Task: Look for space in Tulungagung, Indonesia from 1st August, 2023 to 5th August, 2023 for 1 adult in price range Rs.6000 to Rs.15000. Place can be entire place with 1  bedroom having 1 bed and 1 bathroom. Property type can be house, flat, guest house. Amenities needed are: wifi. Booking option can be shelf check-in. Required host language is English.
Action: Mouse moved to (392, 65)
Screenshot: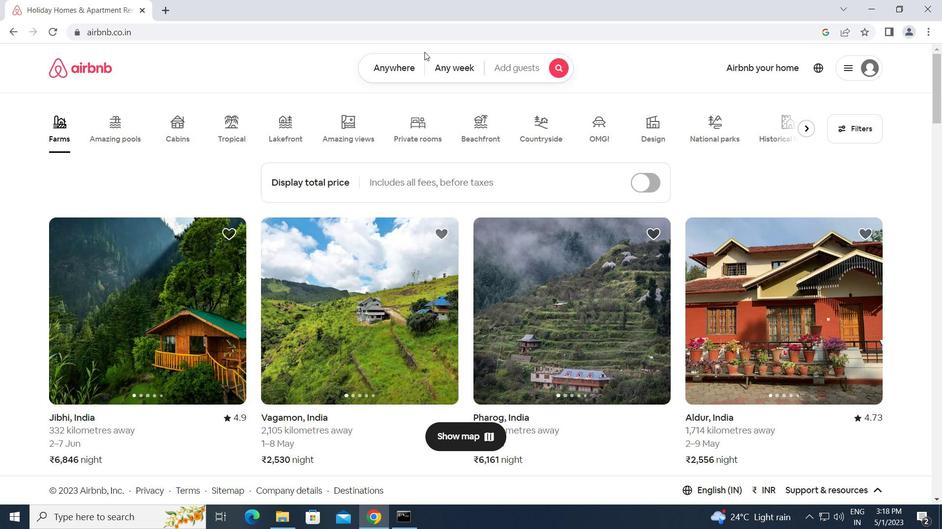 
Action: Mouse pressed left at (392, 65)
Screenshot: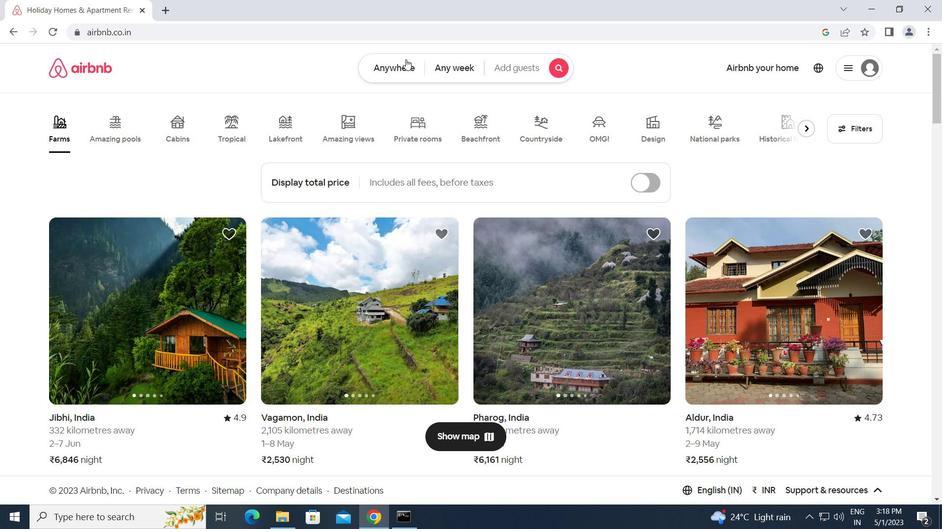 
Action: Mouse moved to (327, 108)
Screenshot: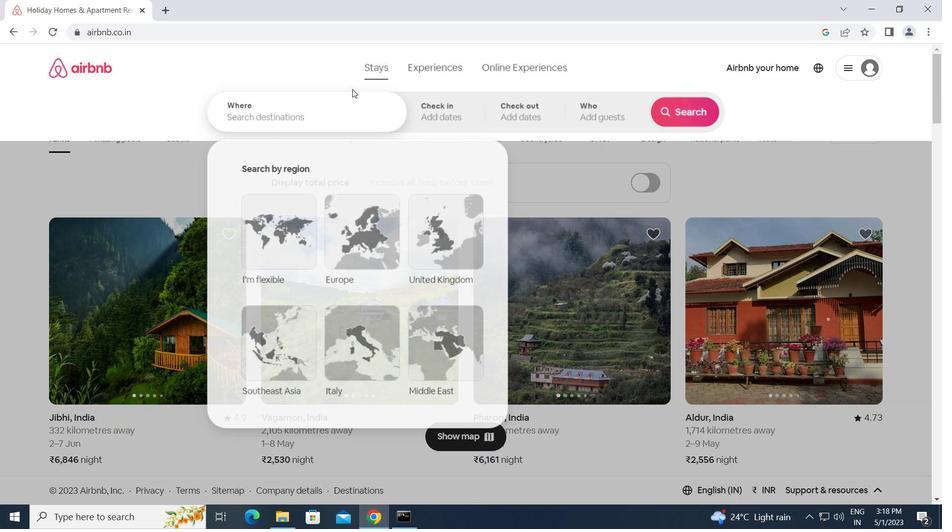 
Action: Mouse pressed left at (327, 108)
Screenshot: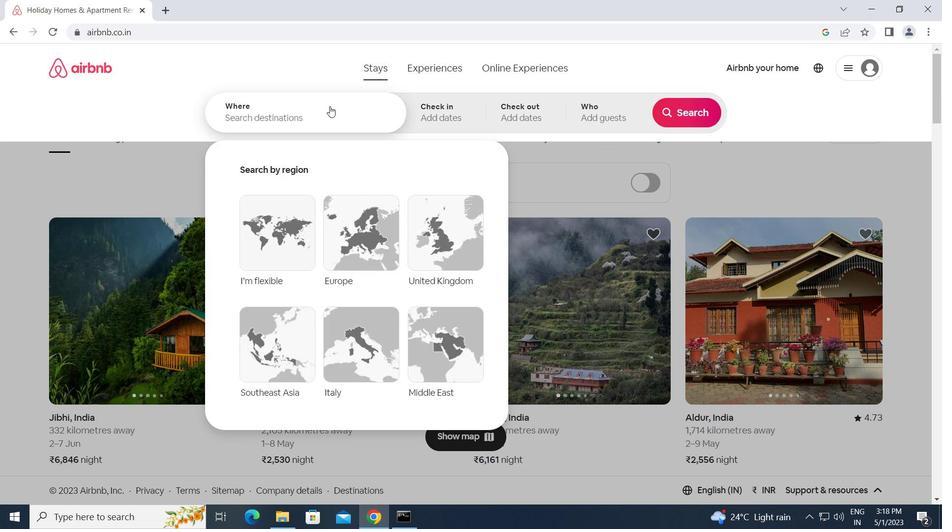 
Action: Key pressed <Key.caps_lock>t<Key.caps_lock>ulungagung,<Key.space><Key.caps_lock>i<Key.caps_lock>ndonesia<Key.enter>
Screenshot: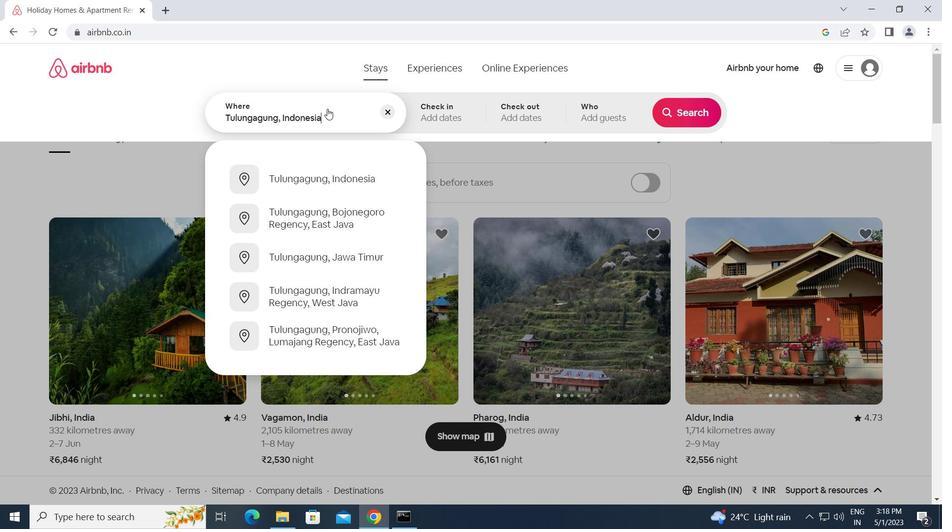 
Action: Mouse moved to (688, 208)
Screenshot: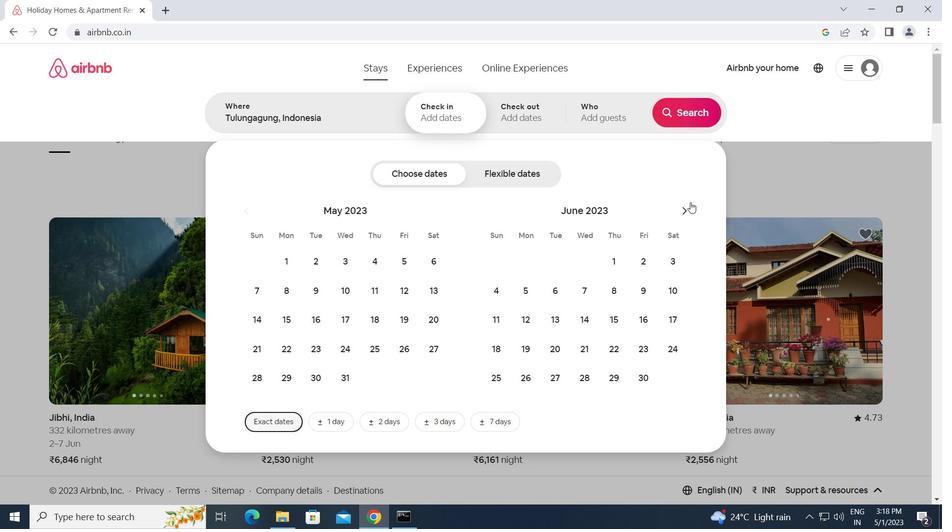 
Action: Mouse pressed left at (688, 208)
Screenshot: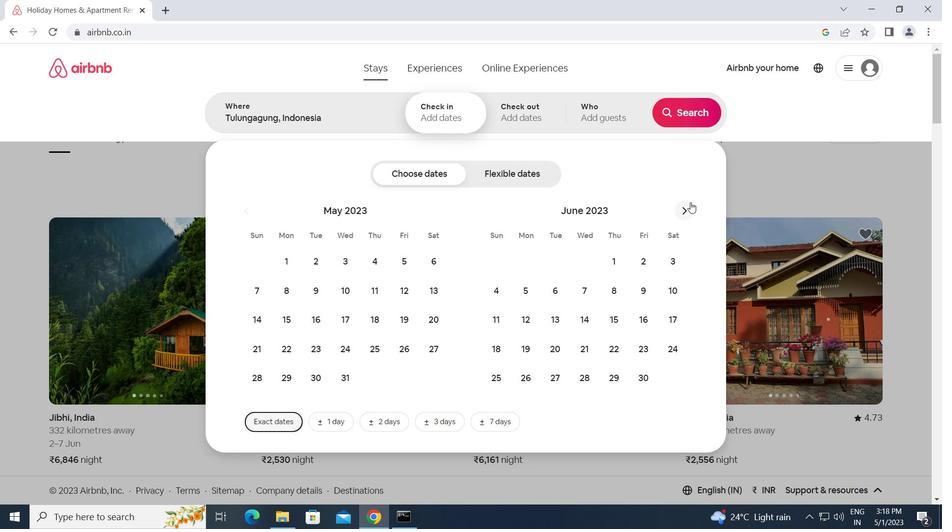 
Action: Mouse moved to (688, 208)
Screenshot: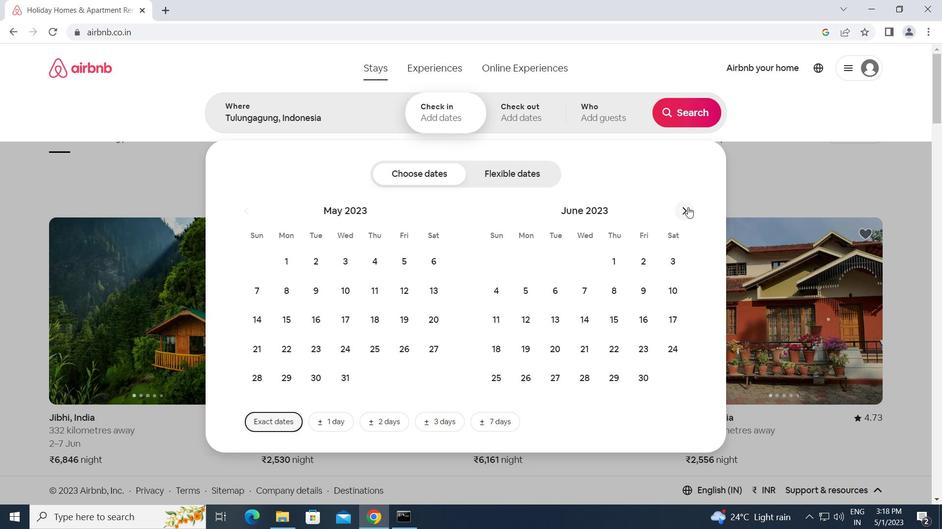
Action: Mouse pressed left at (688, 208)
Screenshot: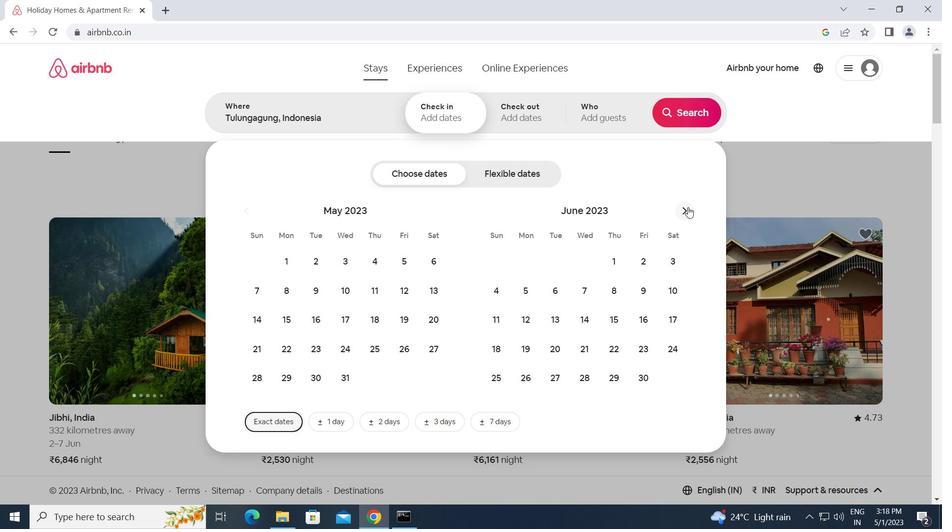 
Action: Mouse moved to (550, 259)
Screenshot: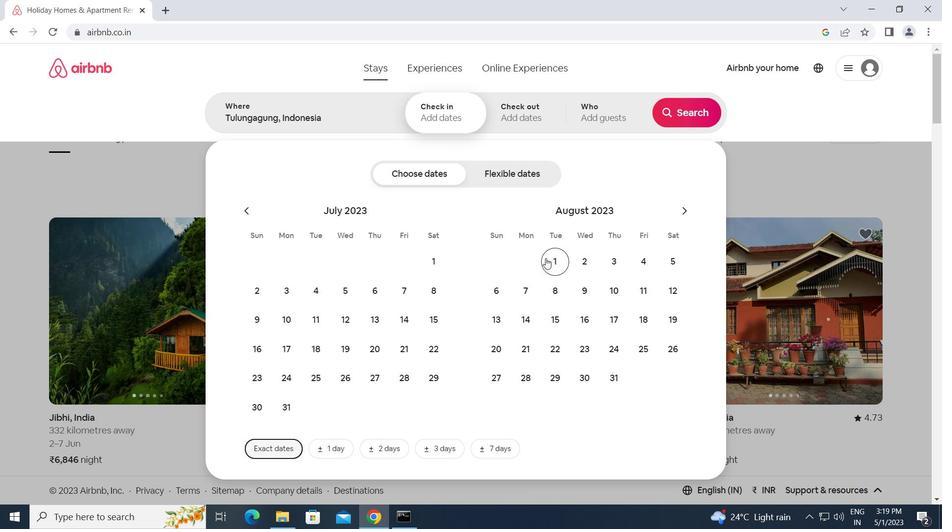 
Action: Mouse pressed left at (550, 259)
Screenshot: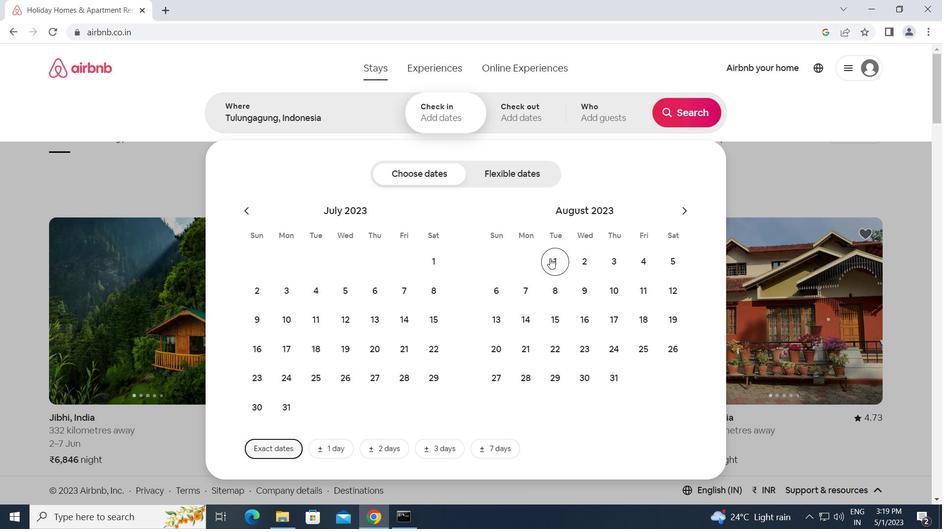 
Action: Mouse moved to (668, 260)
Screenshot: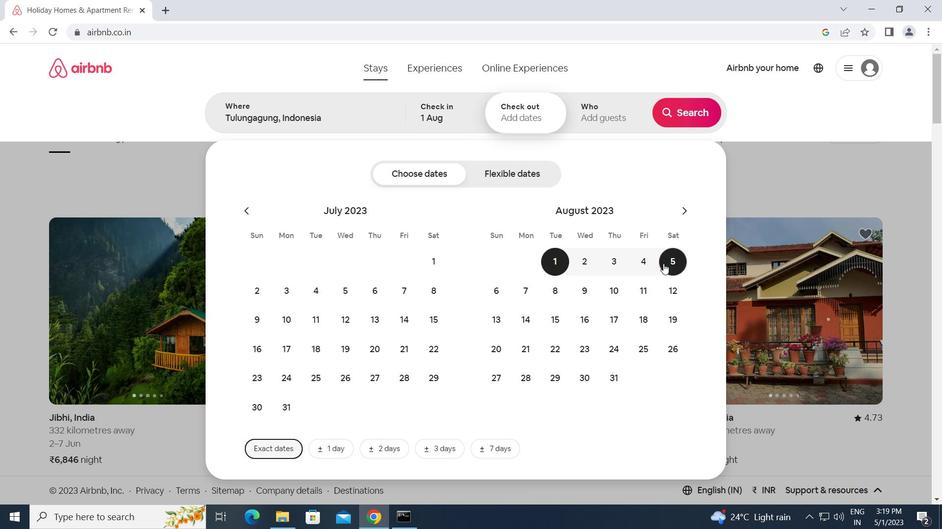 
Action: Mouse pressed left at (668, 260)
Screenshot: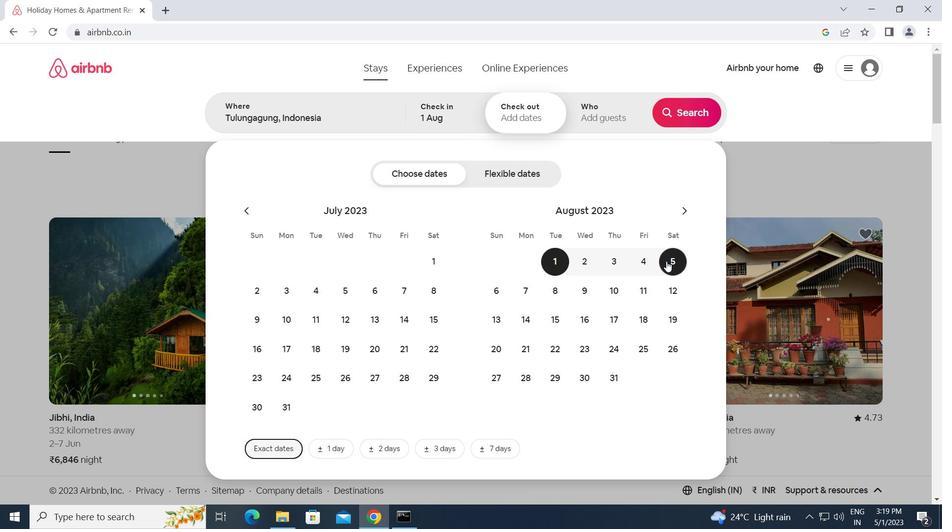 
Action: Mouse moved to (594, 104)
Screenshot: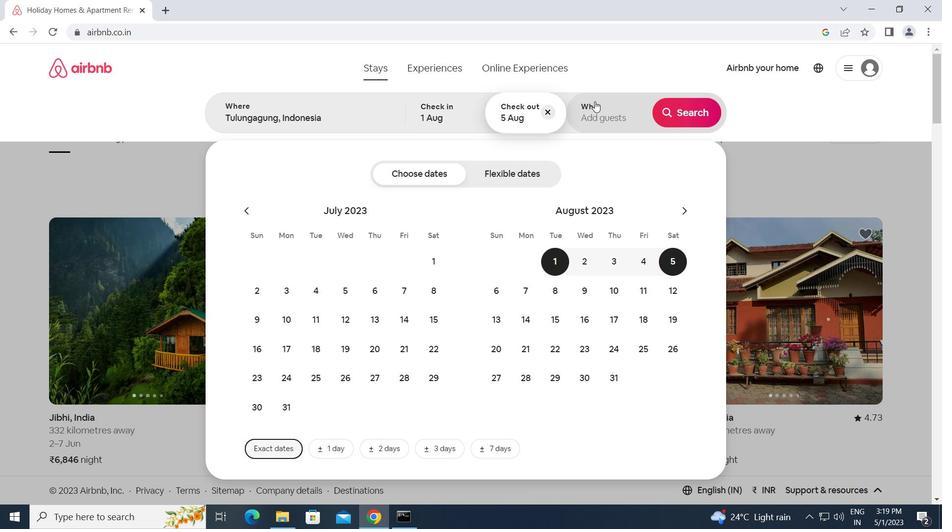 
Action: Mouse pressed left at (594, 104)
Screenshot: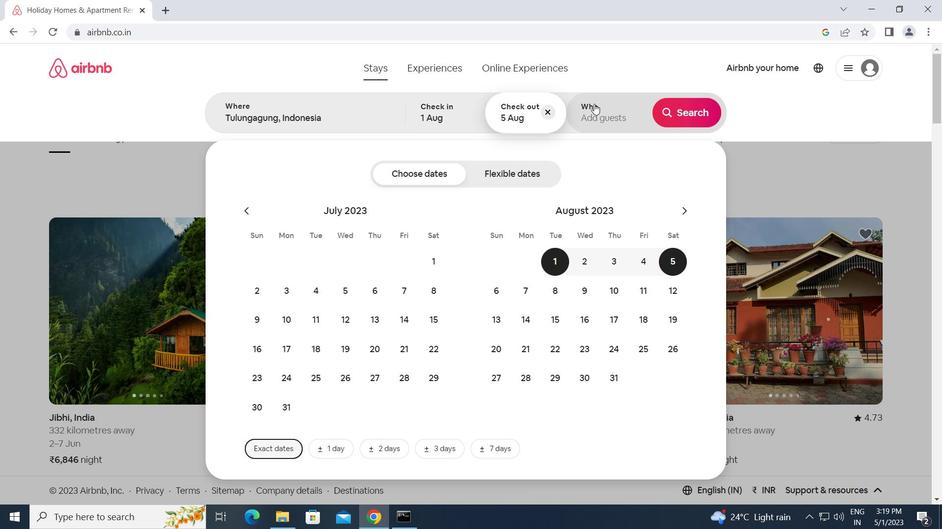 
Action: Mouse moved to (685, 180)
Screenshot: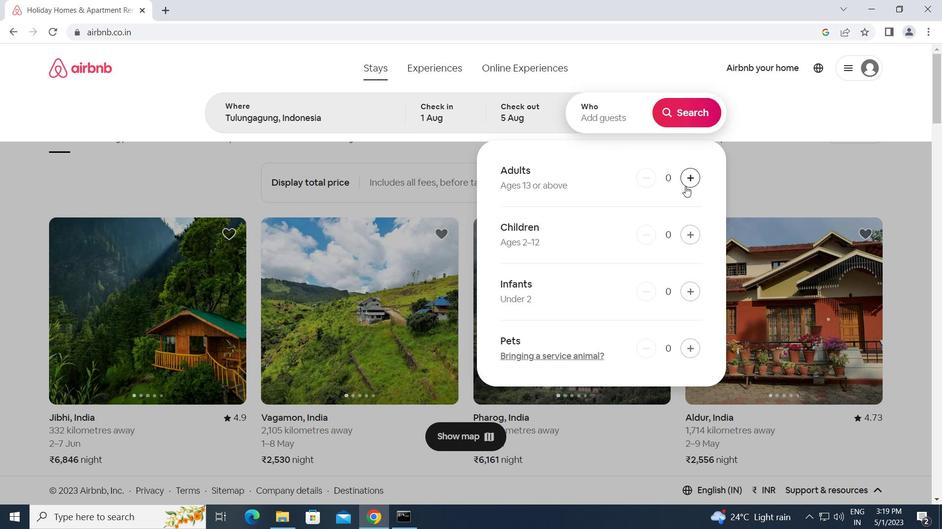 
Action: Mouse pressed left at (685, 180)
Screenshot: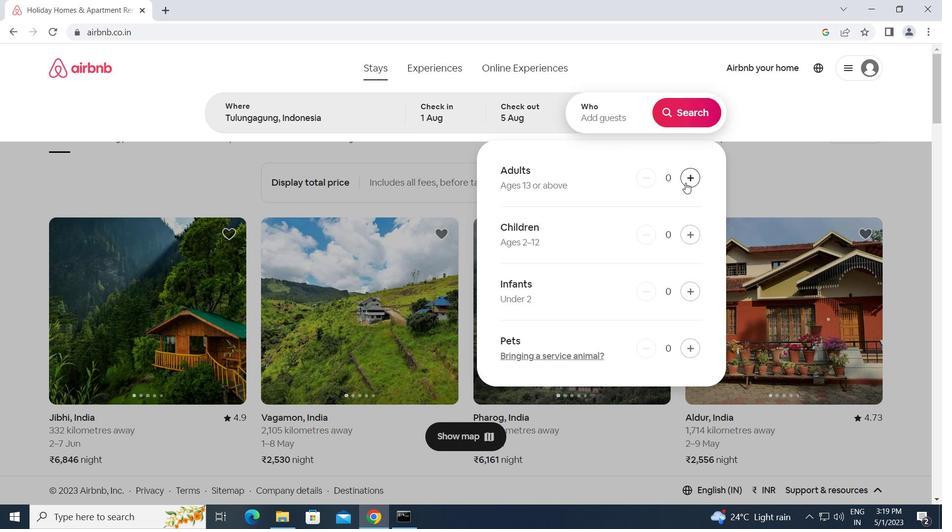 
Action: Mouse moved to (691, 116)
Screenshot: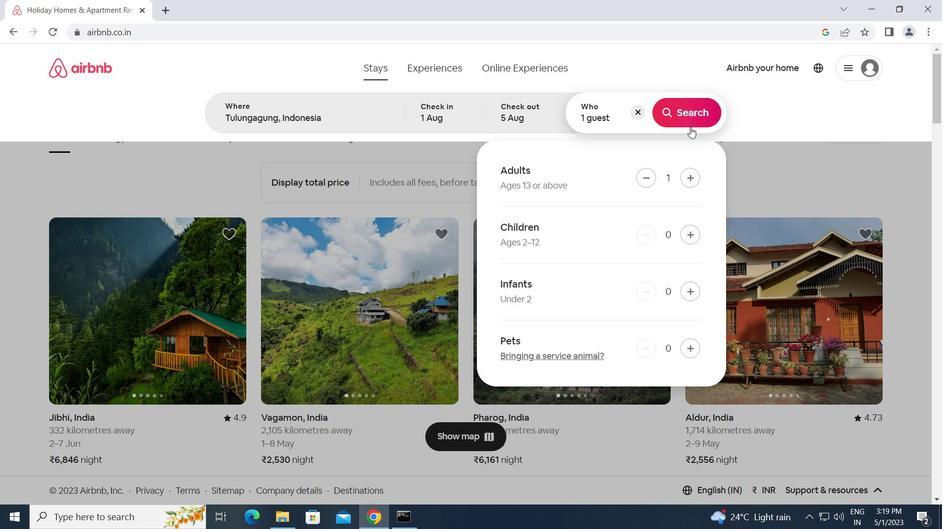 
Action: Mouse pressed left at (691, 116)
Screenshot: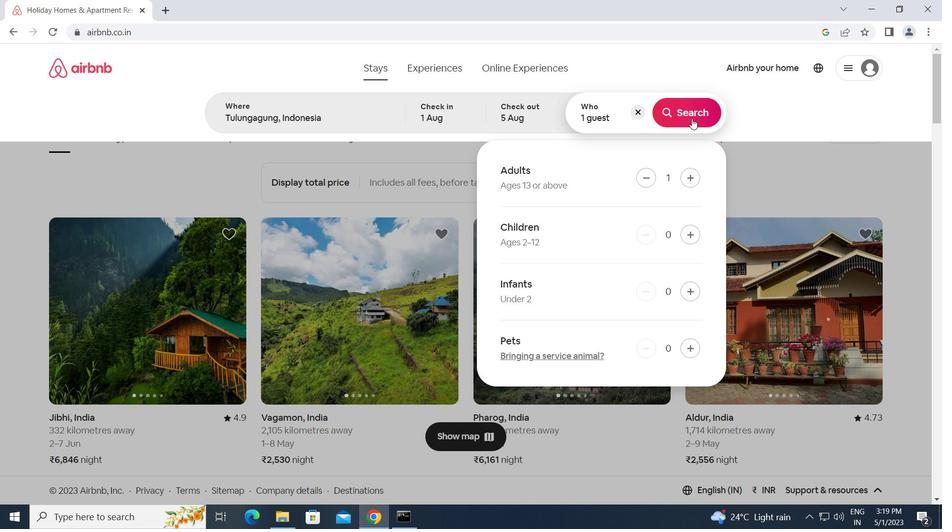 
Action: Mouse moved to (878, 114)
Screenshot: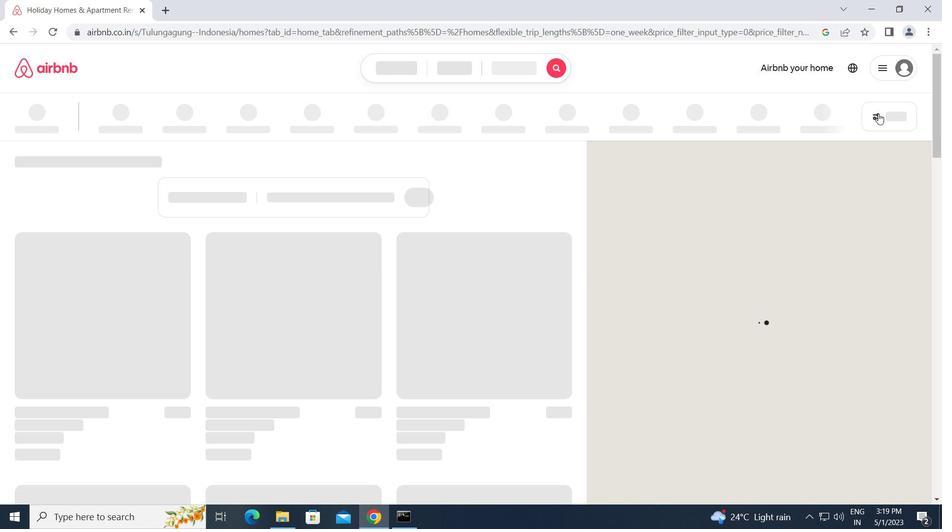 
Action: Mouse pressed left at (878, 114)
Screenshot: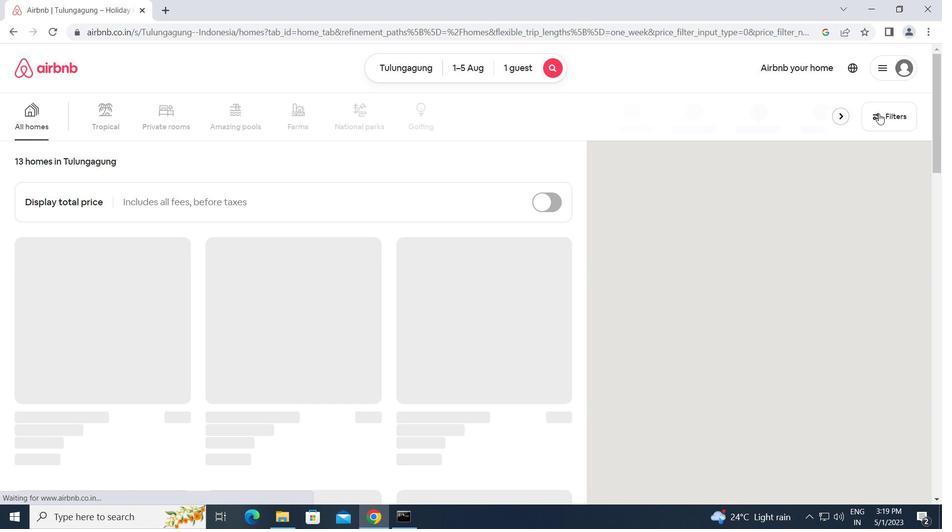 
Action: Mouse moved to (327, 258)
Screenshot: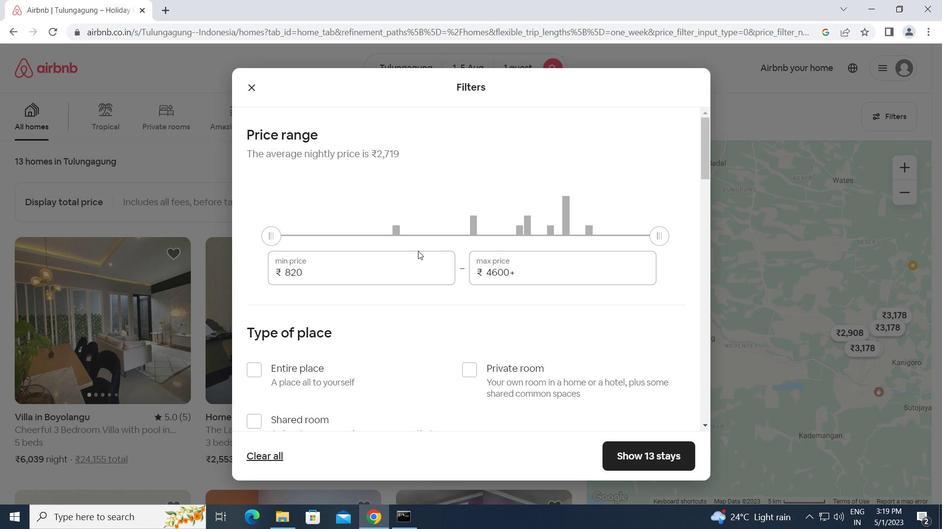 
Action: Mouse pressed left at (327, 258)
Screenshot: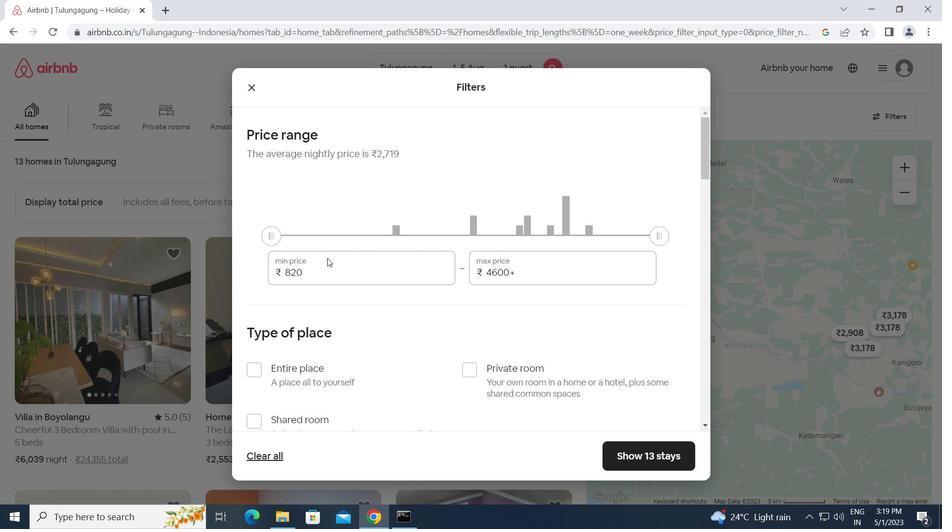
Action: Mouse moved to (318, 264)
Screenshot: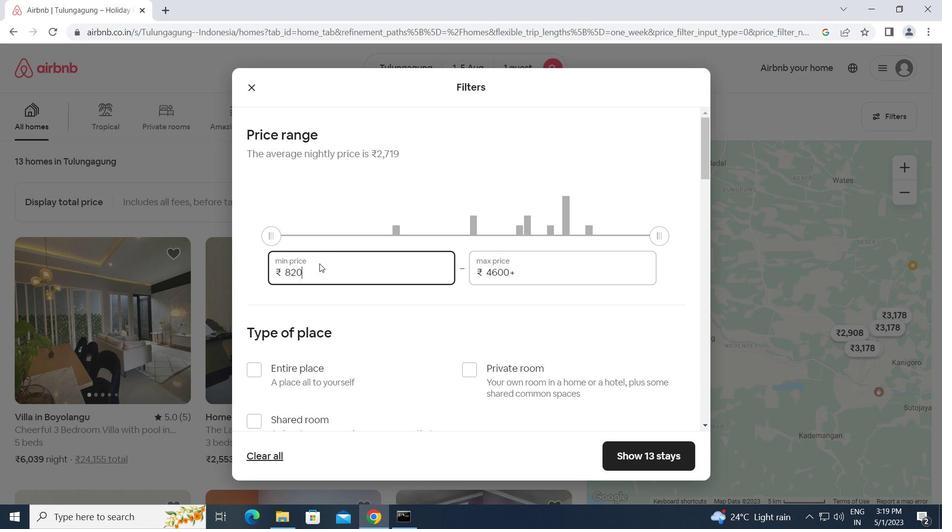 
Action: Mouse pressed left at (318, 264)
Screenshot: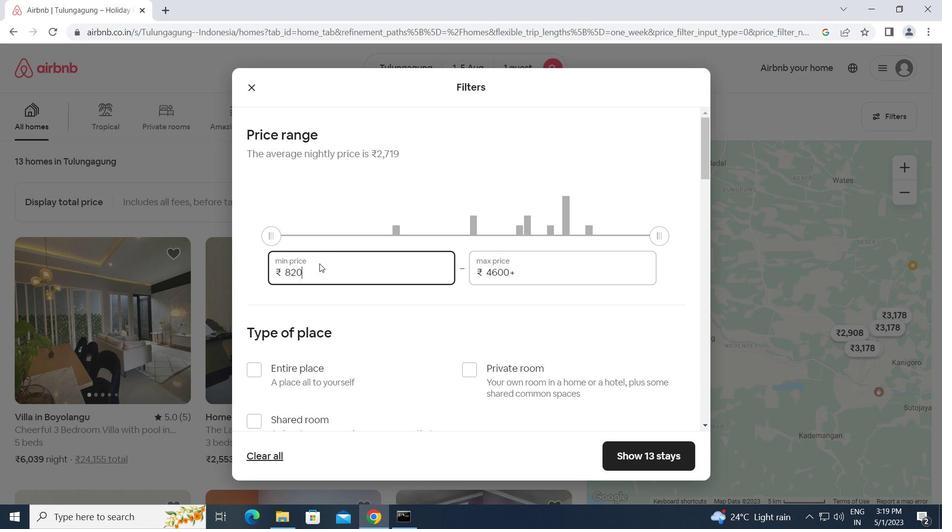 
Action: Mouse moved to (313, 276)
Screenshot: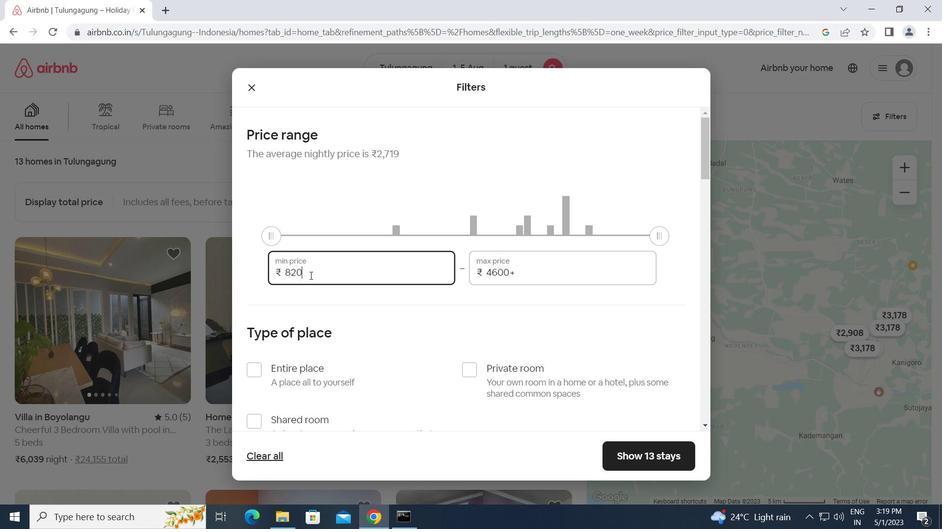 
Action: Mouse pressed left at (313, 276)
Screenshot: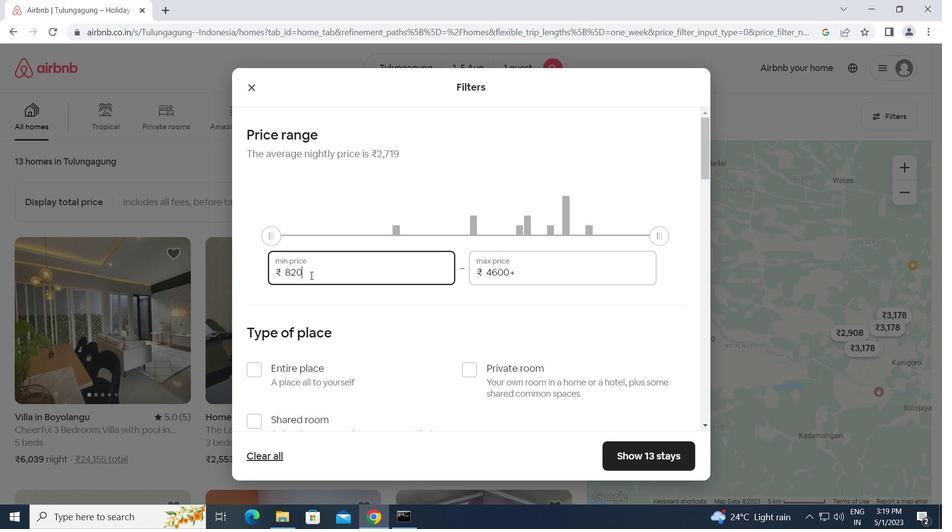 
Action: Mouse moved to (283, 278)
Screenshot: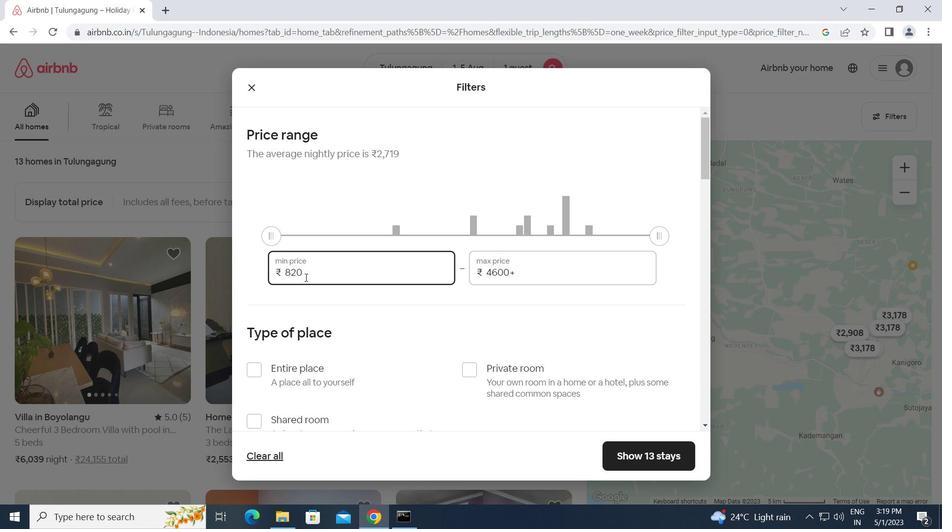 
Action: Key pressed 6000<Key.tab><Key.backspace><Key.backspace><Key.backspace><Key.backspace><Key.backspace><Key.backspace><Key.backspace><Key.backspace><Key.backspace><Key.backspace><Key.backspace><Key.backspace>15000
Screenshot: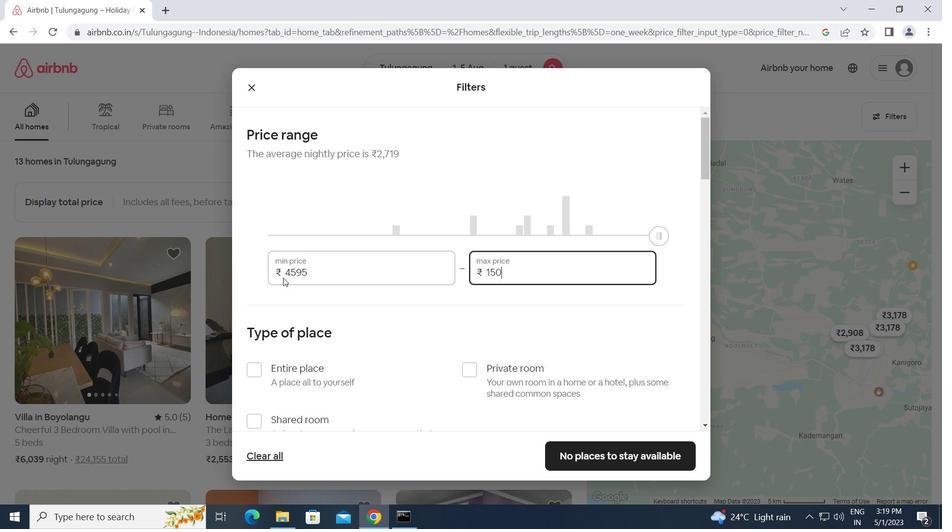 
Action: Mouse moved to (283, 278)
Screenshot: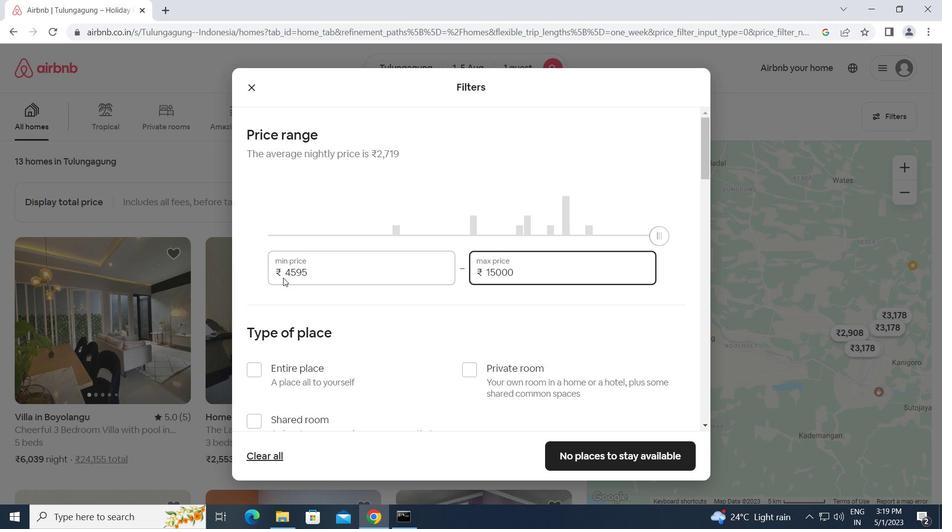 
Action: Mouse scrolled (283, 277) with delta (0, 0)
Screenshot: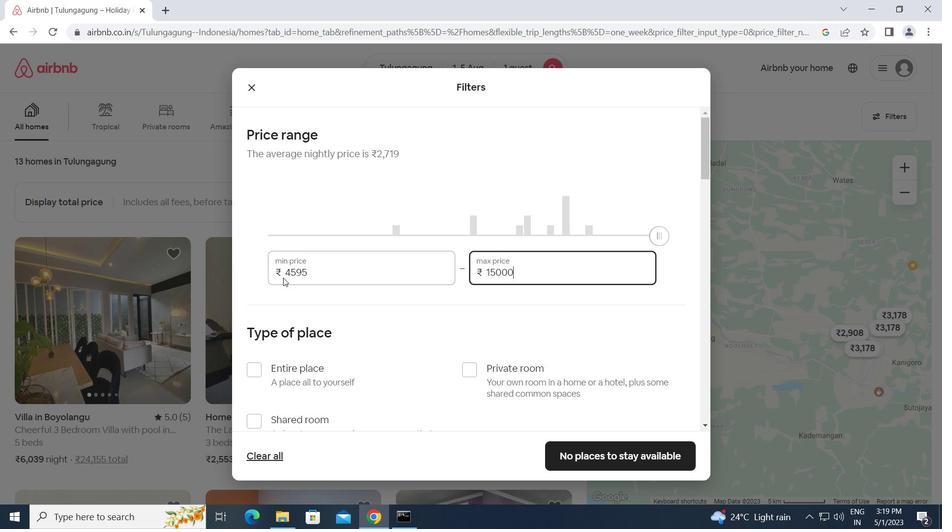 
Action: Mouse scrolled (283, 277) with delta (0, 0)
Screenshot: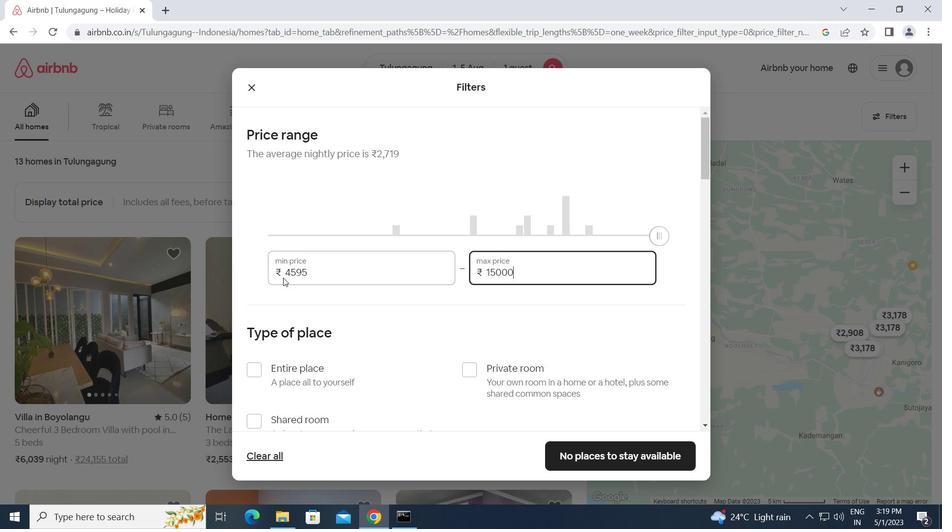
Action: Mouse moved to (251, 254)
Screenshot: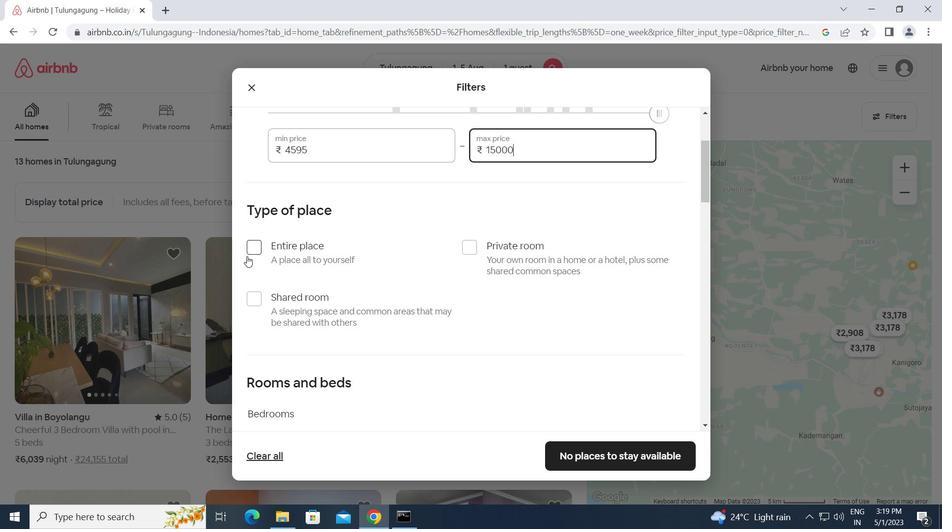 
Action: Mouse pressed left at (251, 254)
Screenshot: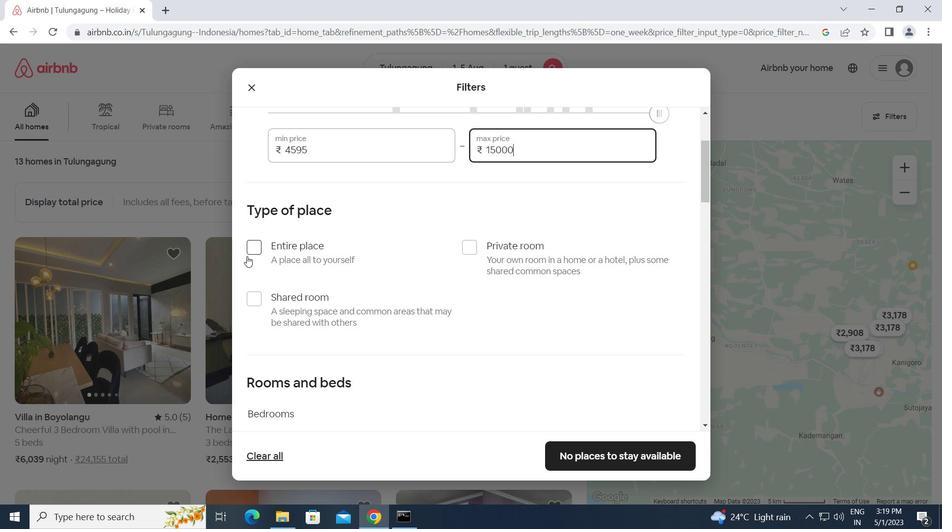 
Action: Mouse moved to (257, 257)
Screenshot: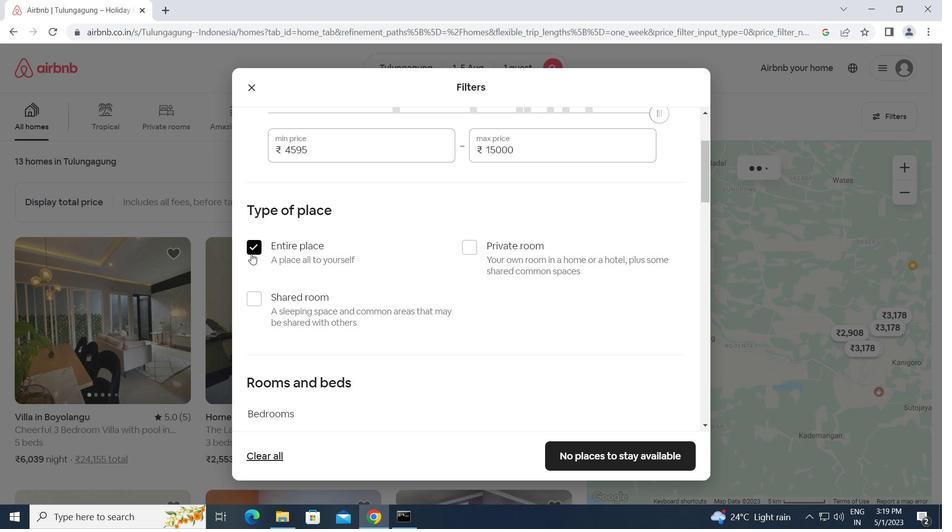 
Action: Mouse scrolled (257, 257) with delta (0, 0)
Screenshot: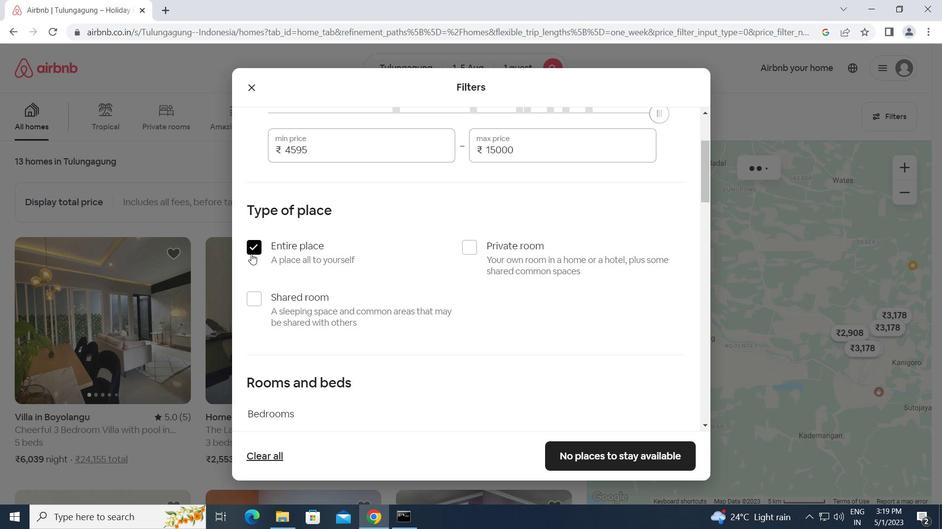
Action: Mouse scrolled (257, 257) with delta (0, 0)
Screenshot: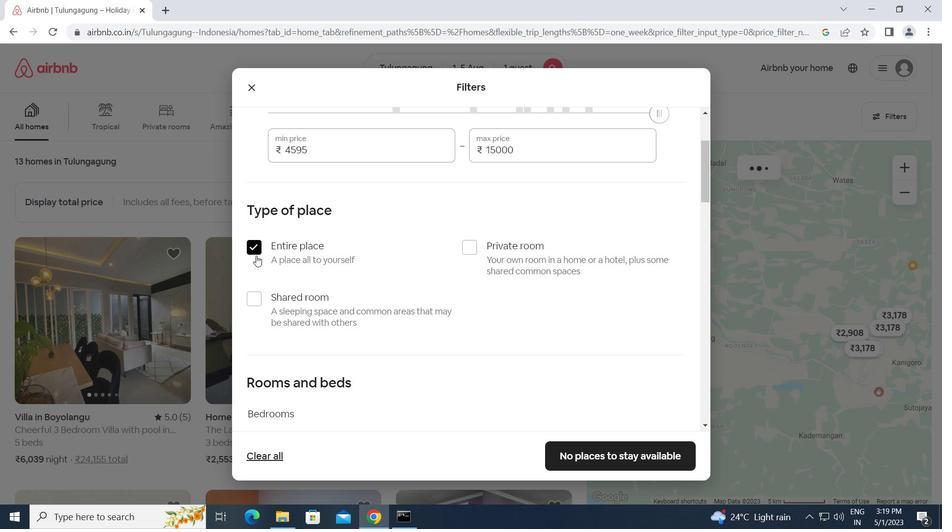 
Action: Mouse scrolled (257, 257) with delta (0, 0)
Screenshot: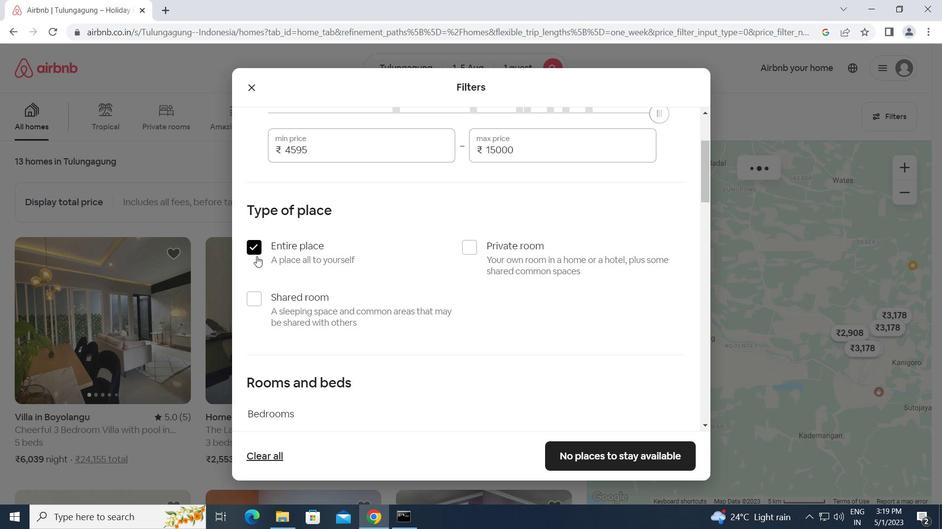 
Action: Mouse moved to (316, 256)
Screenshot: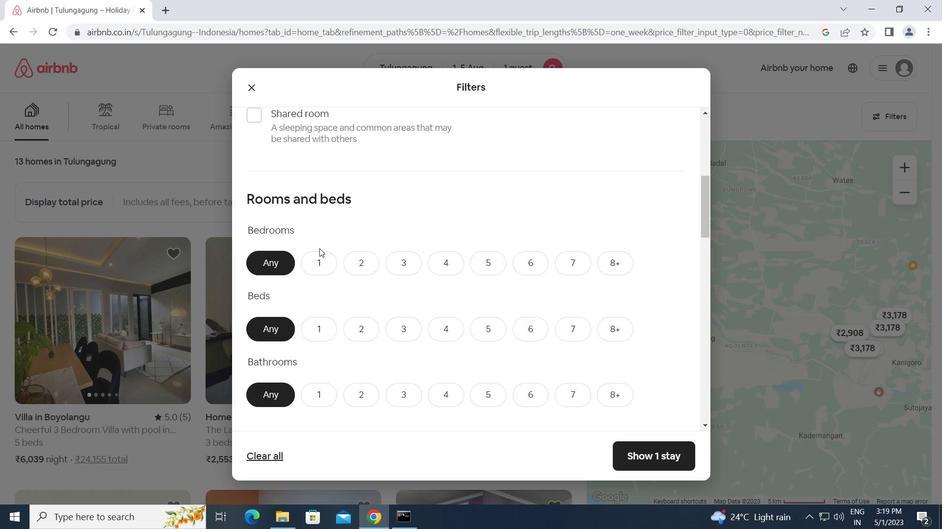 
Action: Mouse pressed left at (316, 256)
Screenshot: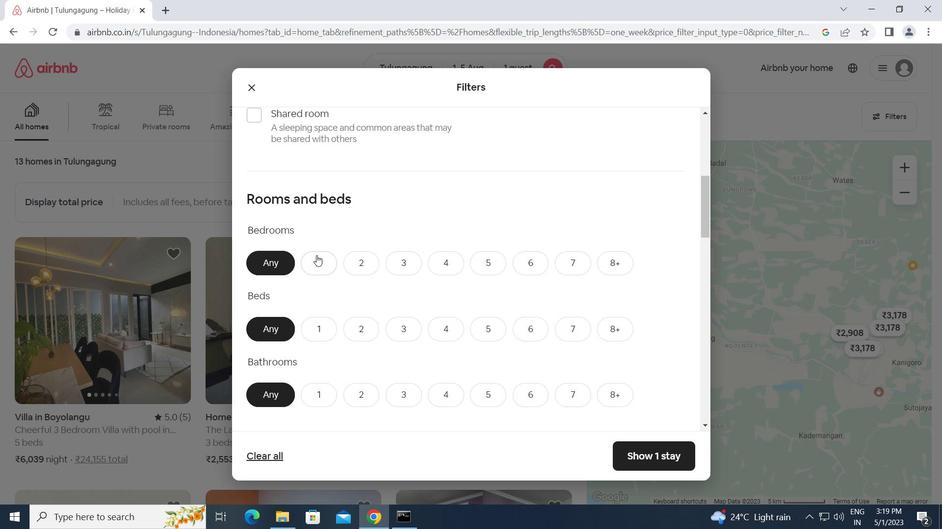 
Action: Mouse moved to (324, 322)
Screenshot: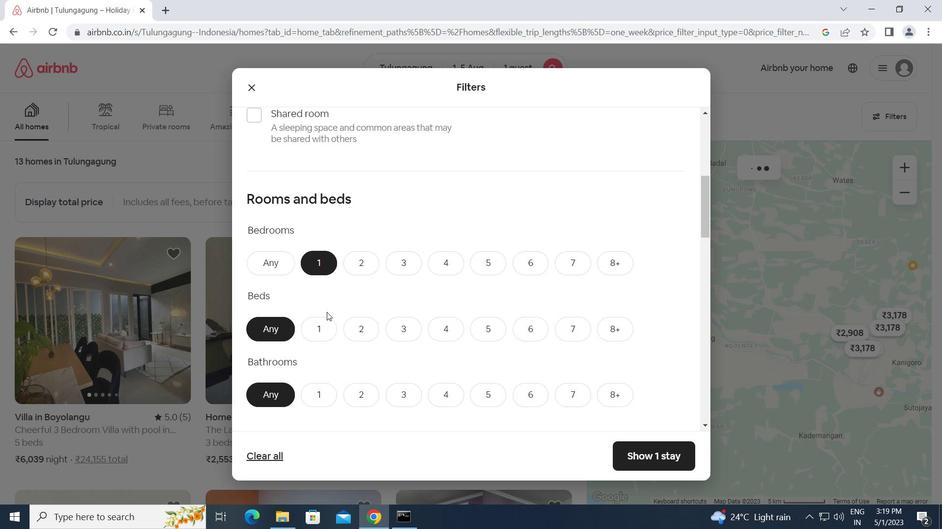 
Action: Mouse pressed left at (324, 322)
Screenshot: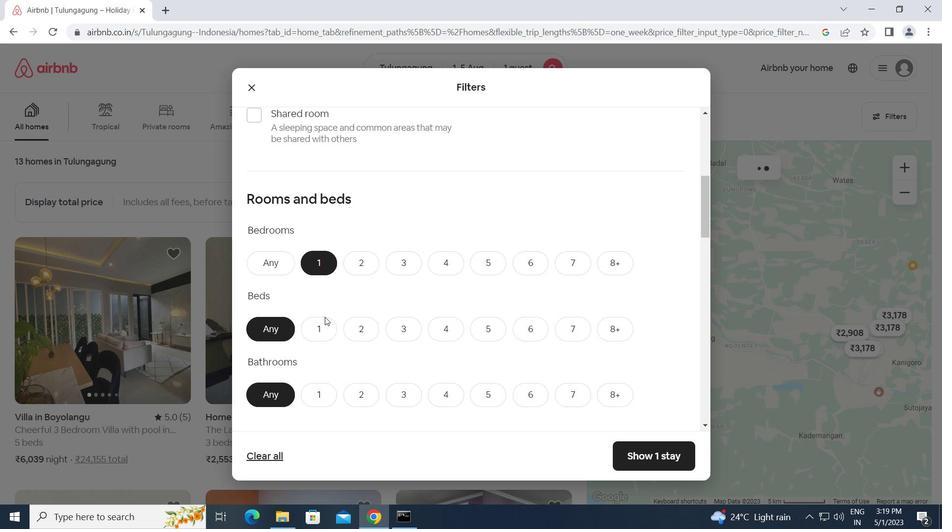 
Action: Mouse moved to (324, 396)
Screenshot: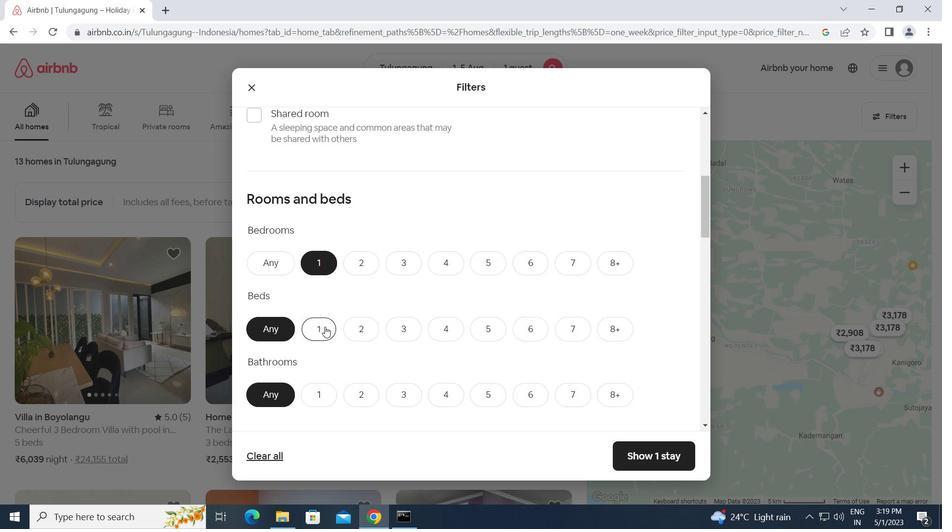 
Action: Mouse pressed left at (324, 396)
Screenshot: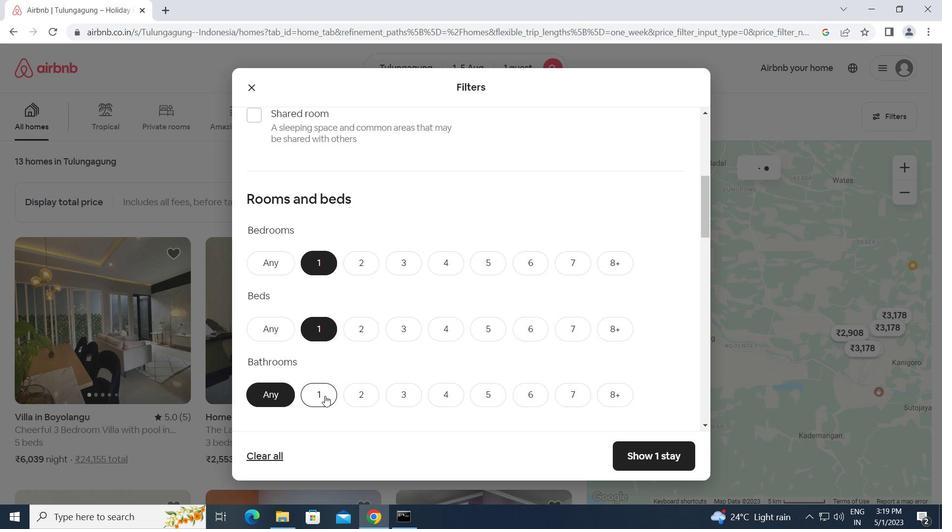 
Action: Mouse scrolled (324, 396) with delta (0, 0)
Screenshot: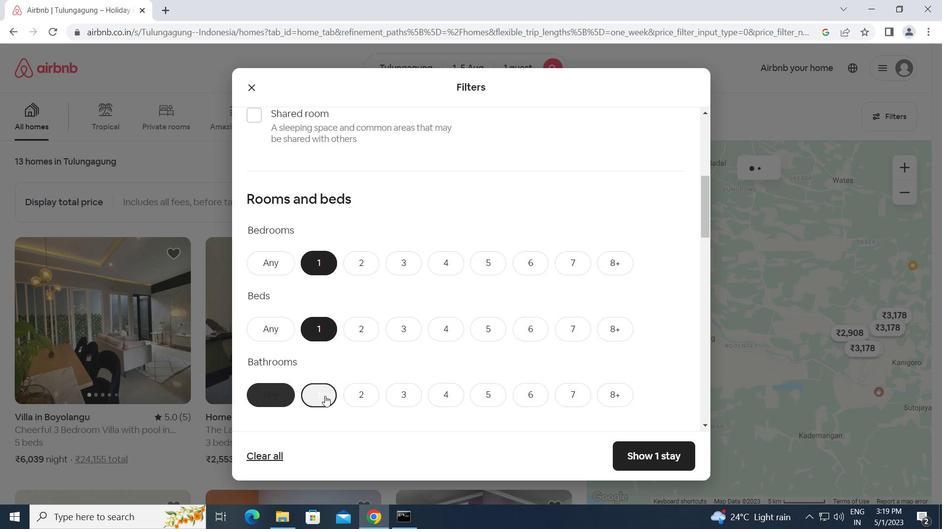 
Action: Mouse scrolled (324, 396) with delta (0, 0)
Screenshot: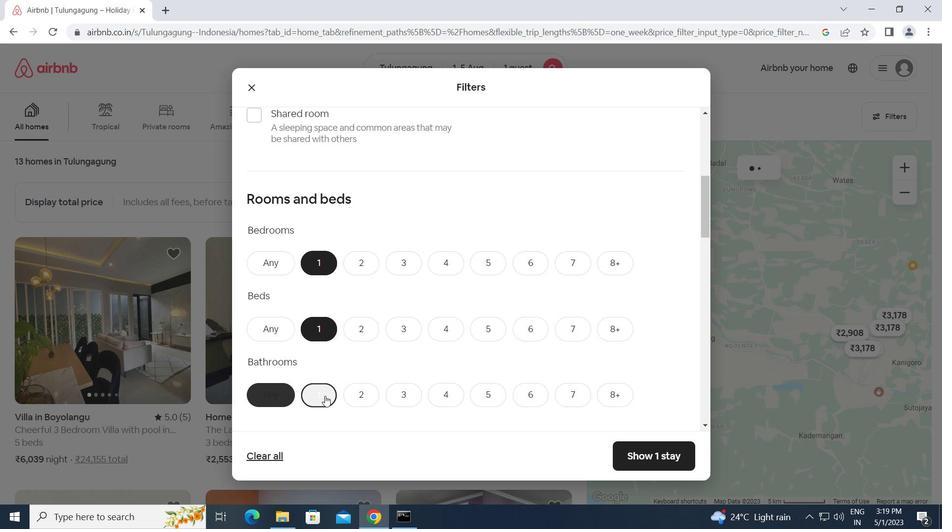 
Action: Mouse scrolled (324, 396) with delta (0, 0)
Screenshot: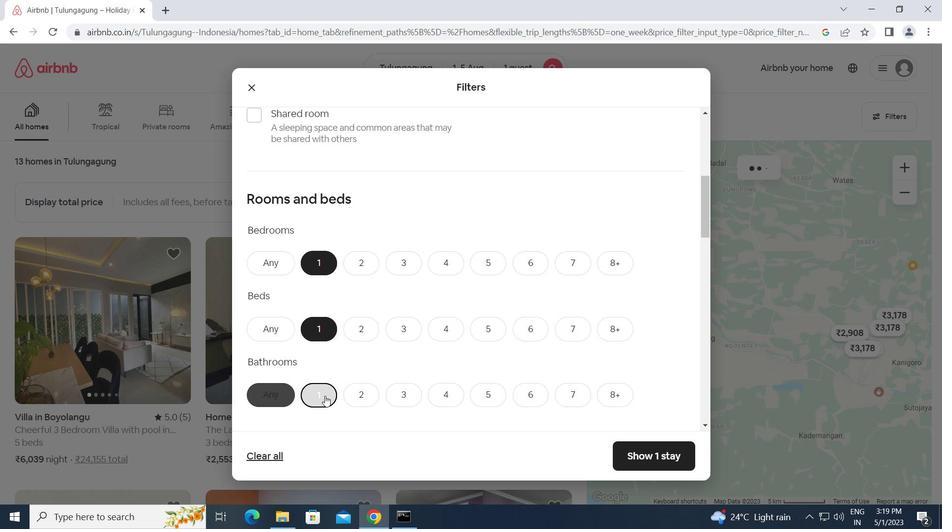 
Action: Mouse moved to (298, 331)
Screenshot: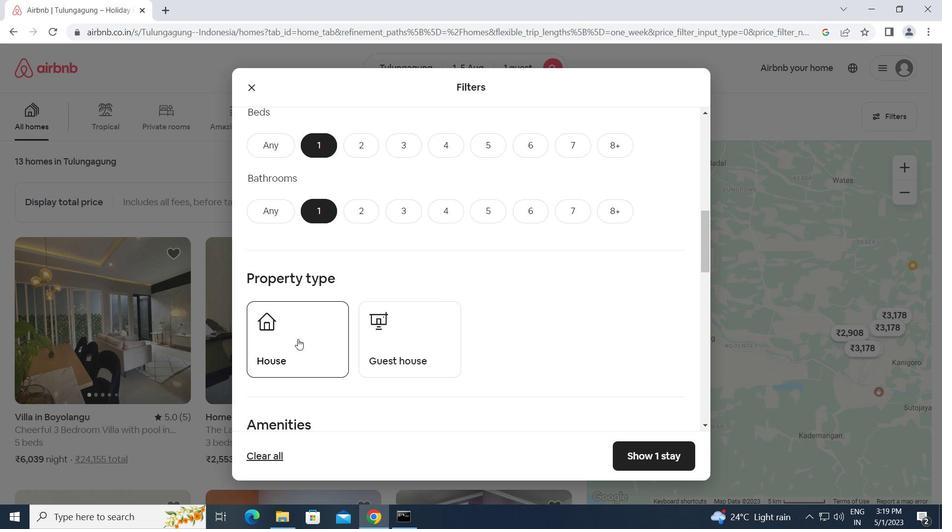 
Action: Mouse pressed left at (298, 331)
Screenshot: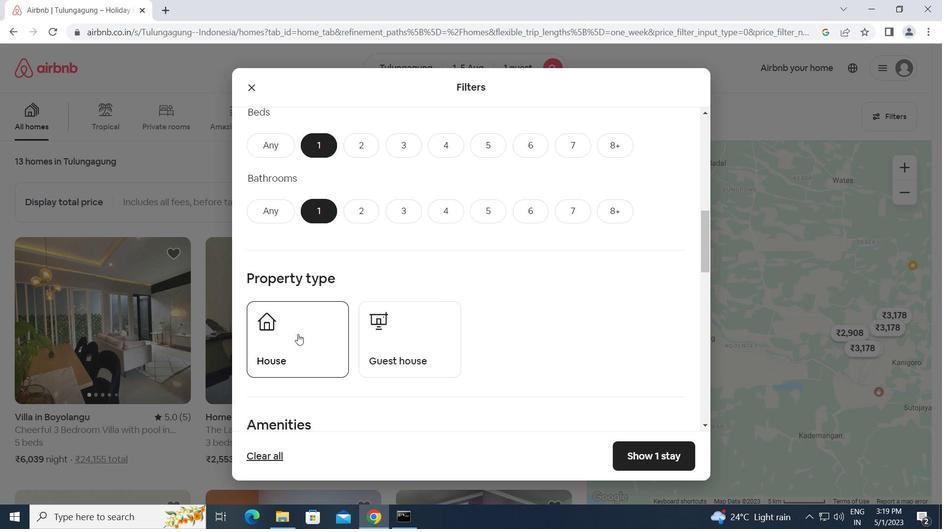 
Action: Mouse moved to (415, 331)
Screenshot: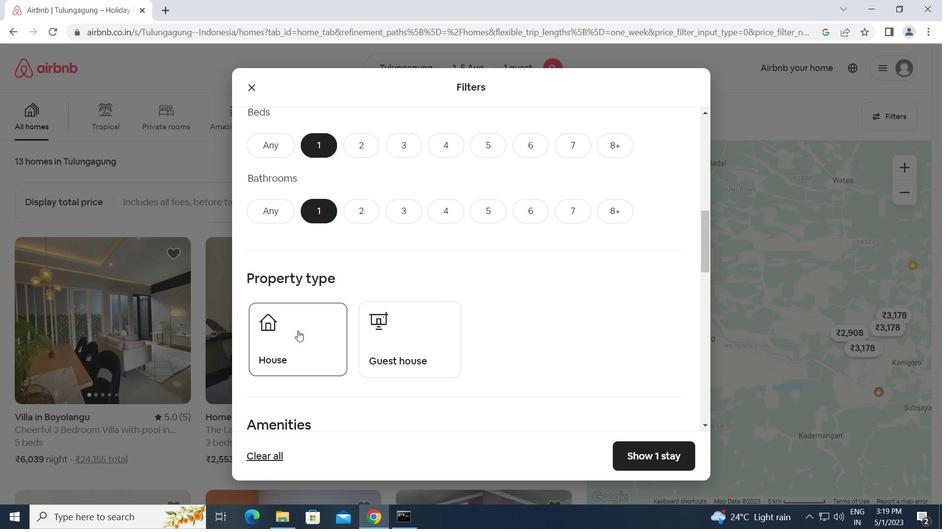 
Action: Mouse pressed left at (415, 331)
Screenshot: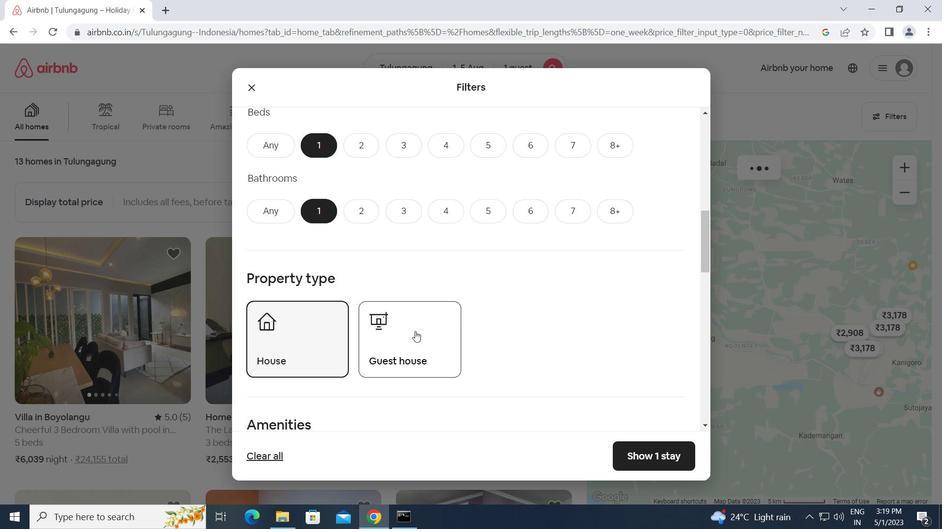 
Action: Mouse moved to (602, 292)
Screenshot: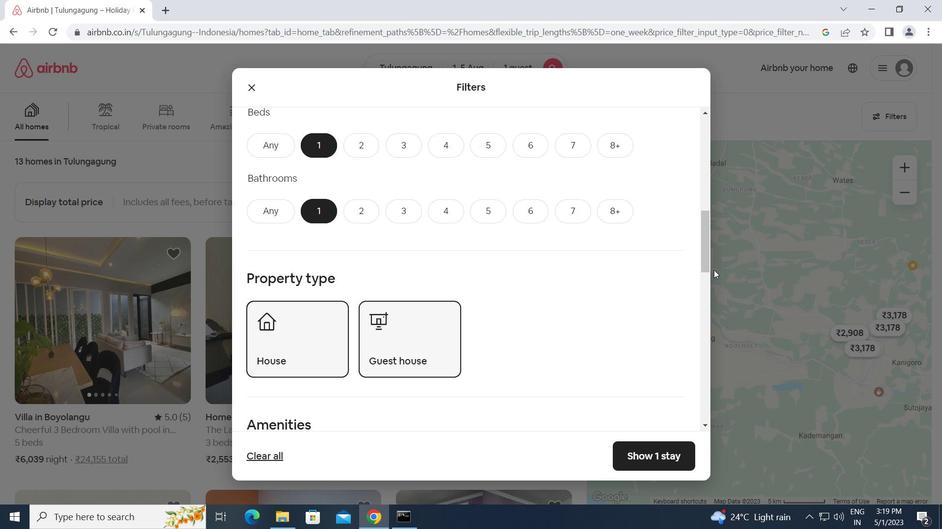 
Action: Mouse scrolled (602, 292) with delta (0, 0)
Screenshot: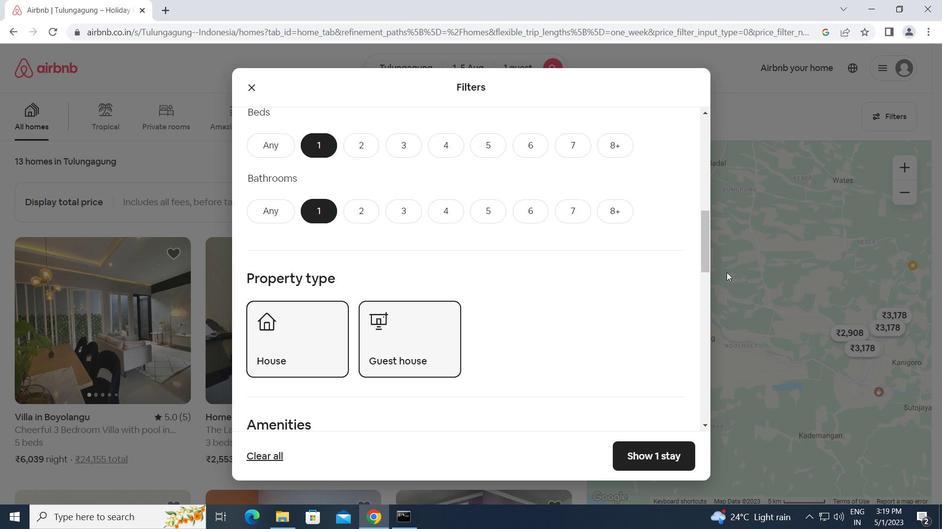
Action: Mouse moved to (558, 296)
Screenshot: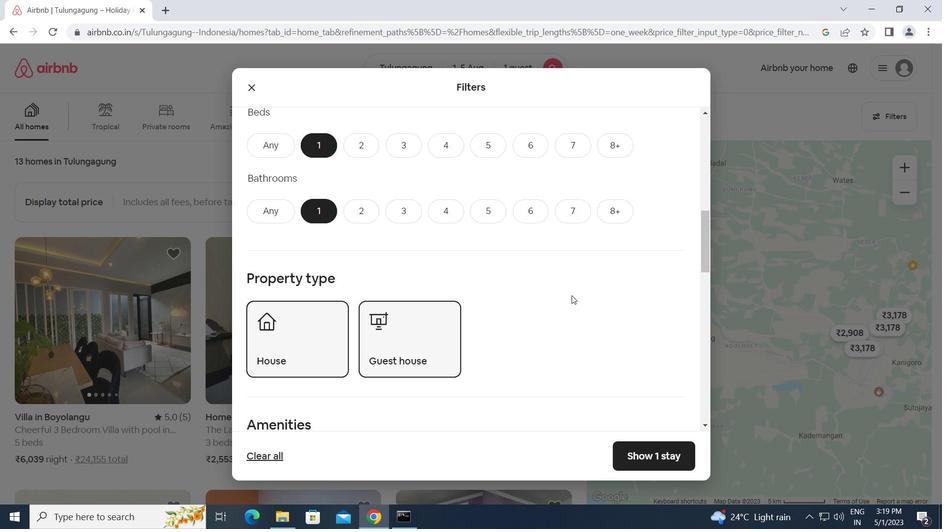 
Action: Mouse scrolled (558, 295) with delta (0, 0)
Screenshot: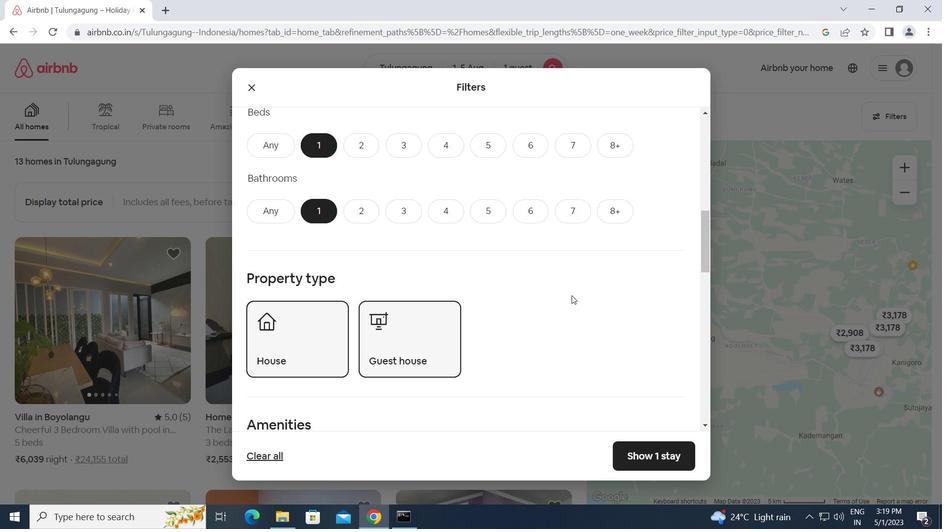 
Action: Mouse moved to (542, 296)
Screenshot: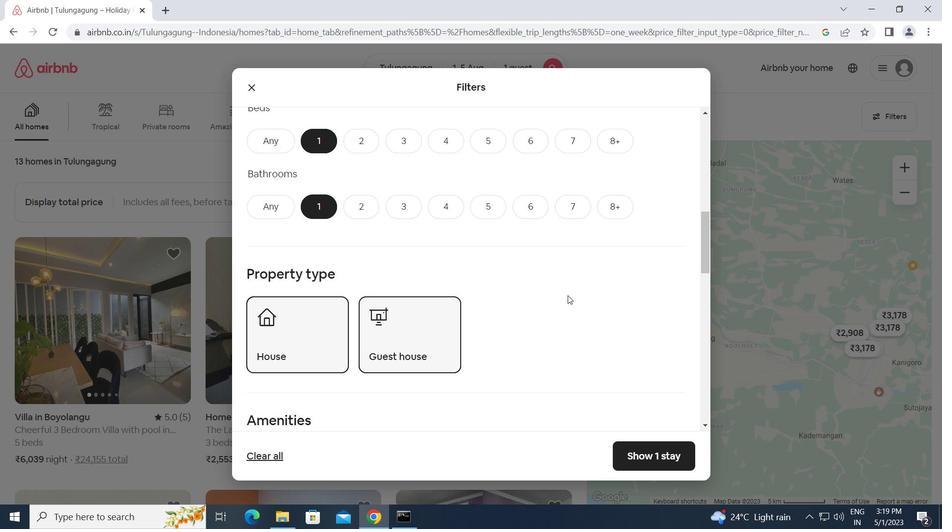 
Action: Mouse scrolled (542, 295) with delta (0, 0)
Screenshot: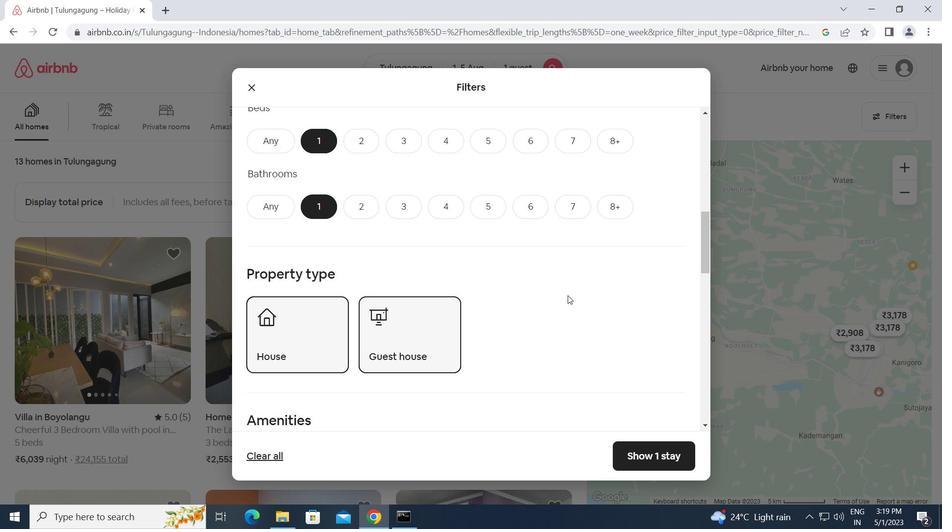 
Action: Mouse moved to (509, 296)
Screenshot: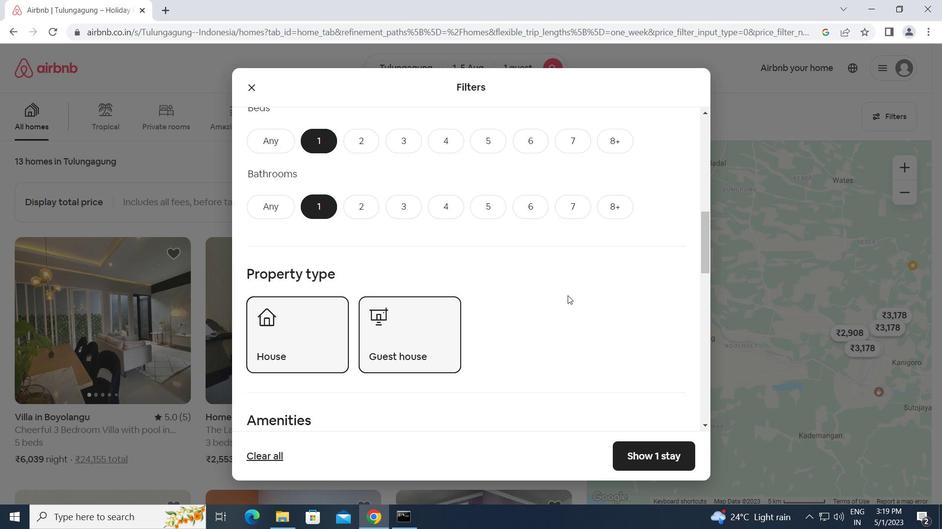 
Action: Mouse scrolled (509, 295) with delta (0, 0)
Screenshot: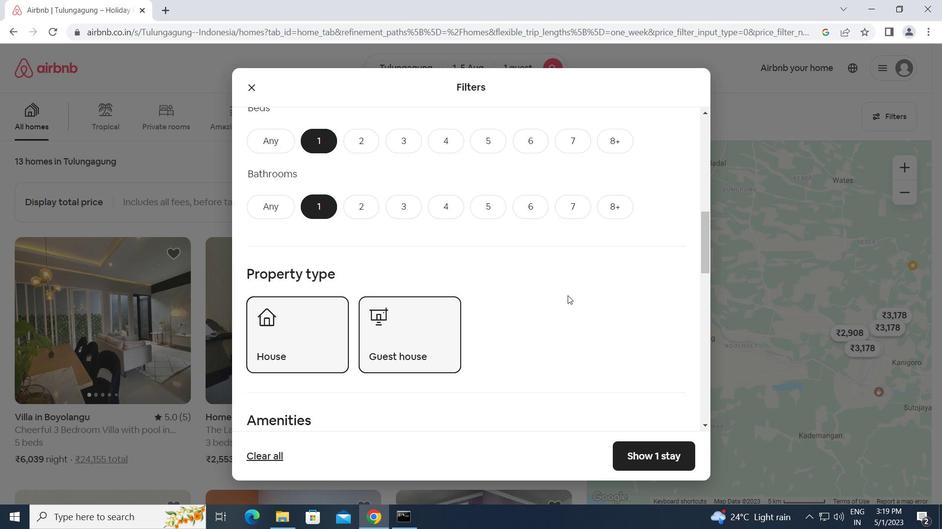 
Action: Mouse moved to (247, 243)
Screenshot: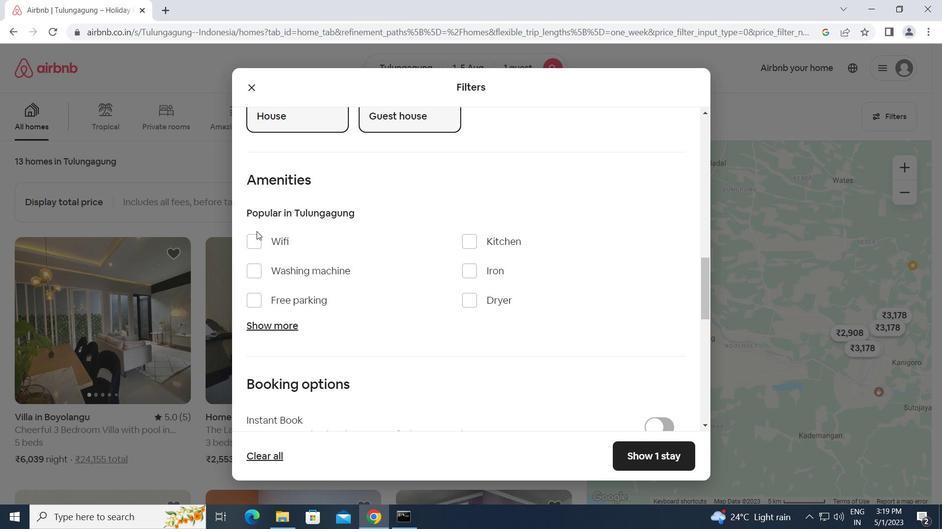 
Action: Mouse pressed left at (247, 243)
Screenshot: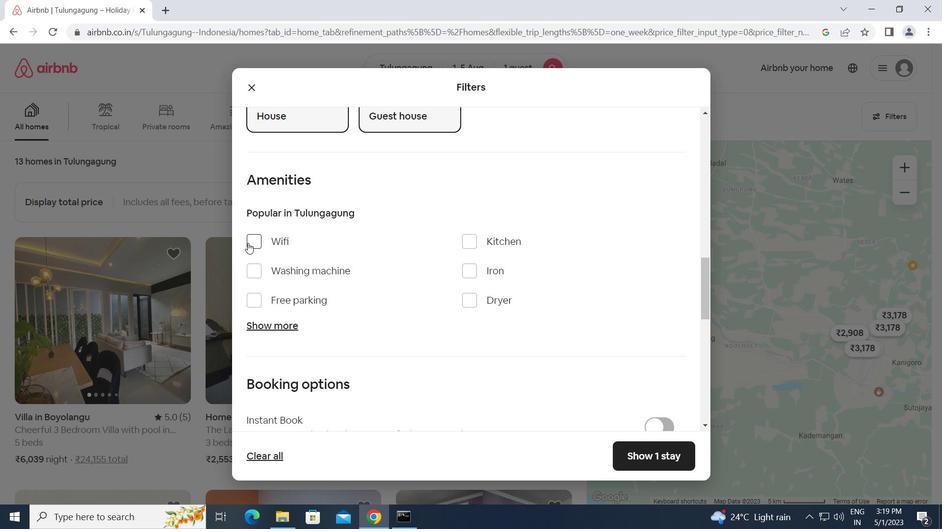 
Action: Mouse moved to (336, 246)
Screenshot: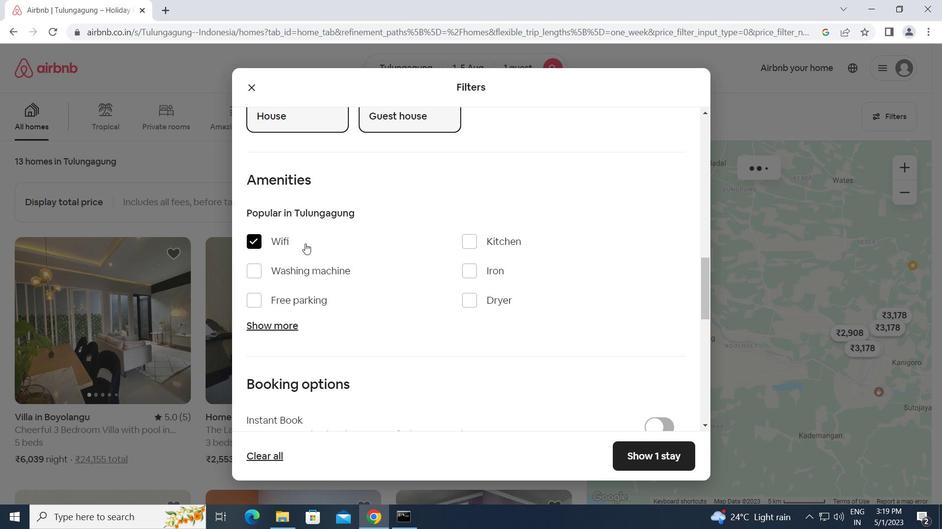 
Action: Mouse scrolled (336, 245) with delta (0, 0)
Screenshot: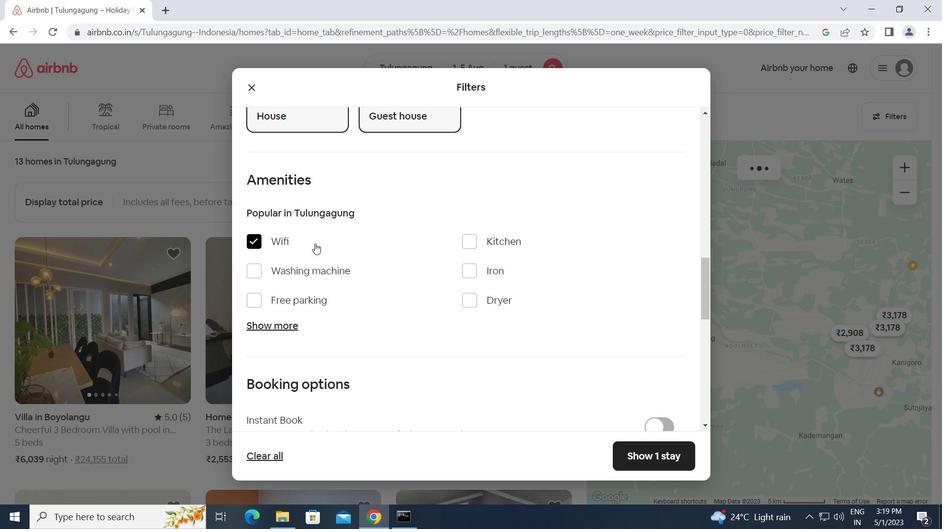 
Action: Mouse moved to (337, 247)
Screenshot: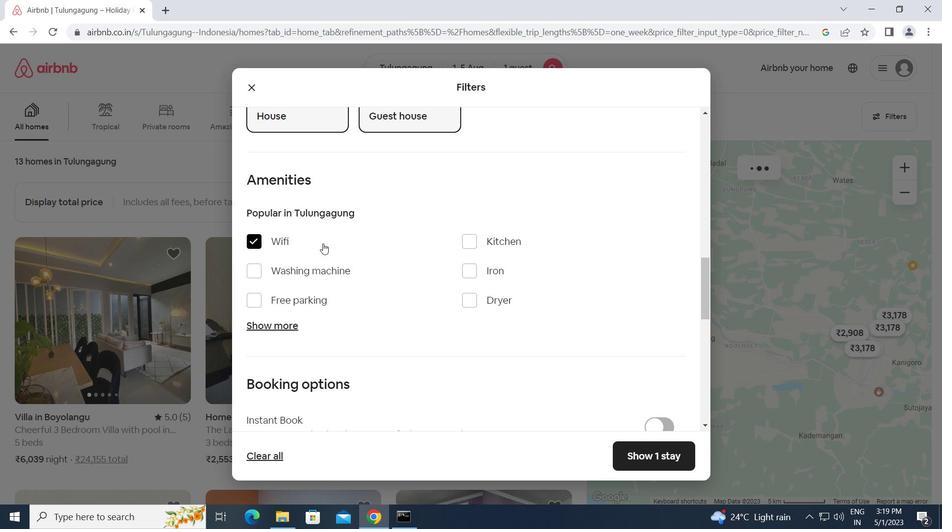 
Action: Mouse scrolled (337, 246) with delta (0, 0)
Screenshot: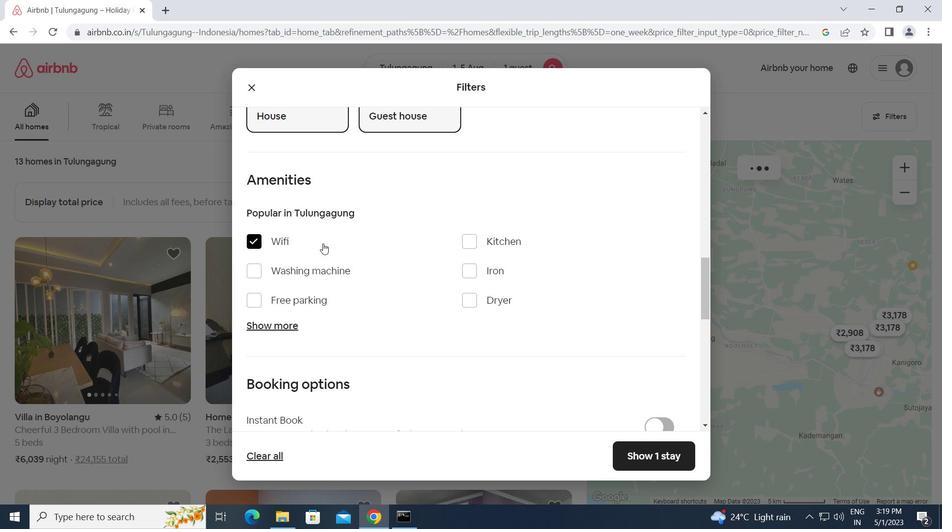 
Action: Mouse scrolled (337, 246) with delta (0, 0)
Screenshot: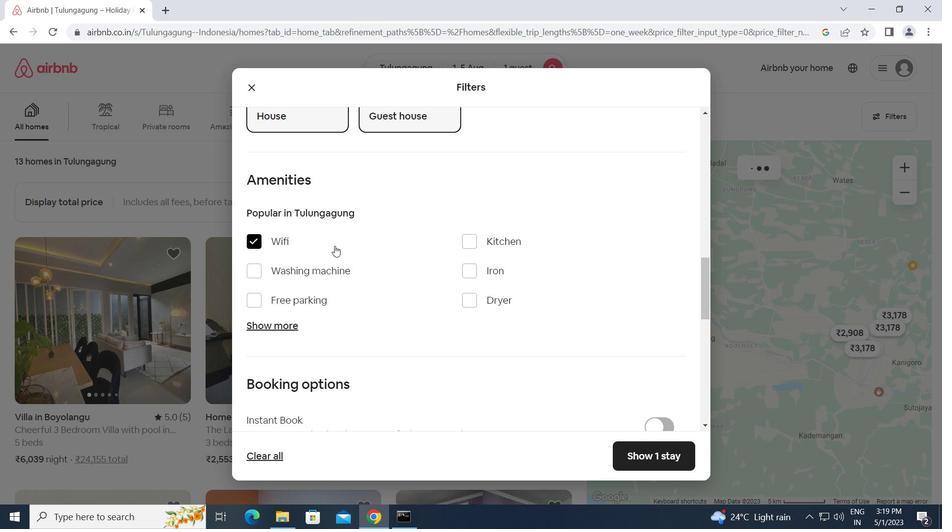 
Action: Mouse moved to (647, 276)
Screenshot: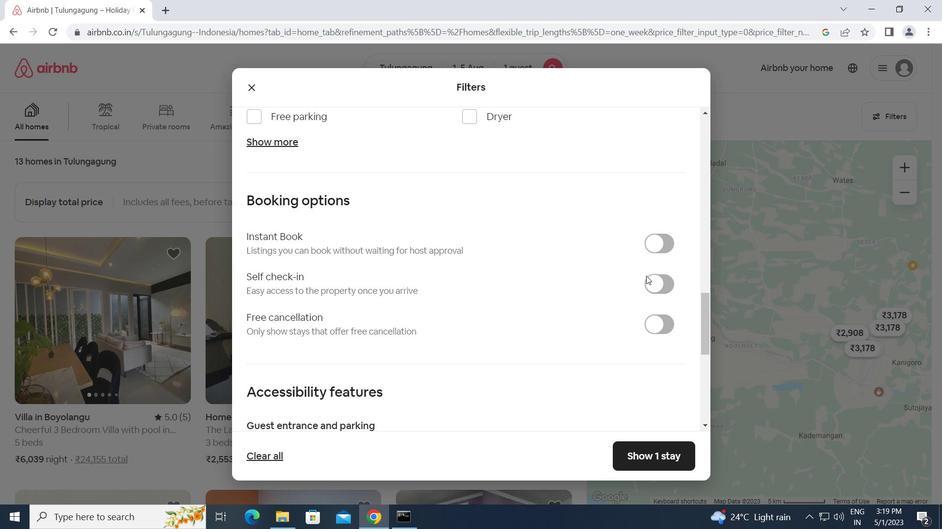 
Action: Mouse pressed left at (647, 276)
Screenshot: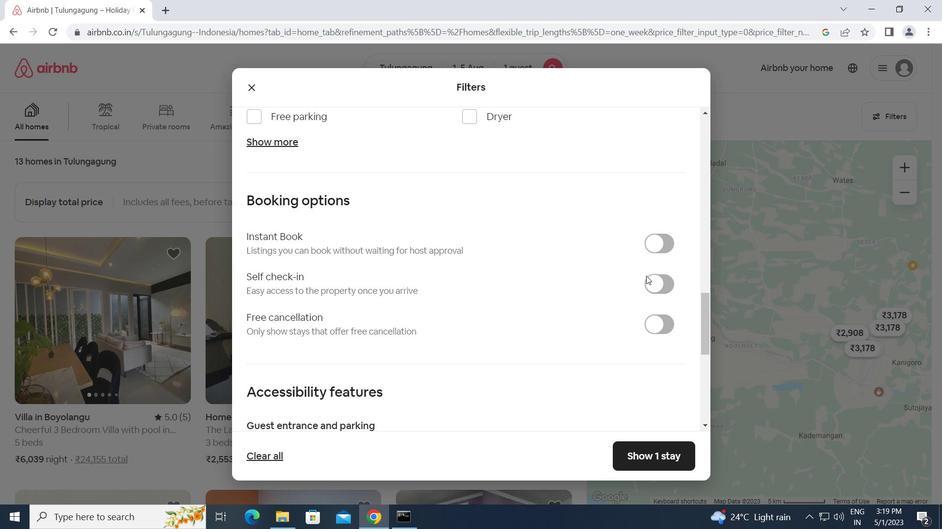 
Action: Mouse moved to (578, 293)
Screenshot: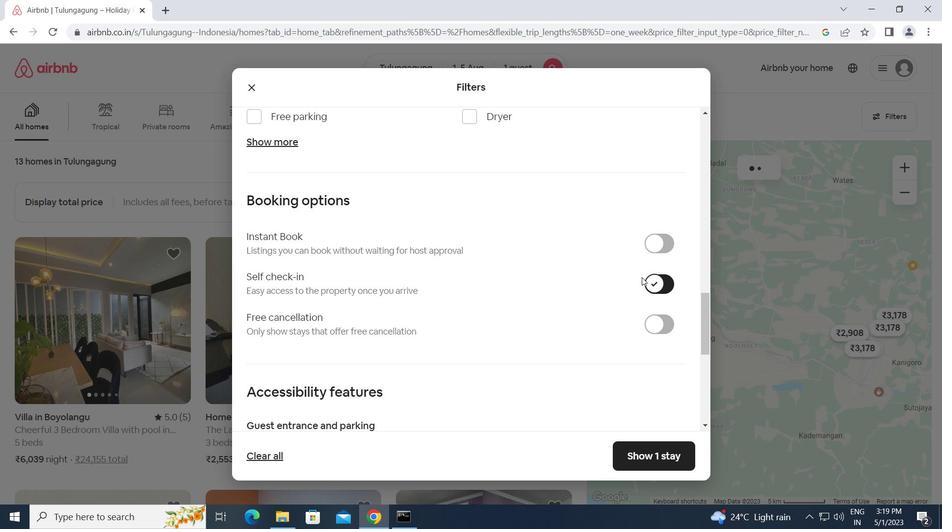 
Action: Mouse scrolled (578, 293) with delta (0, 0)
Screenshot: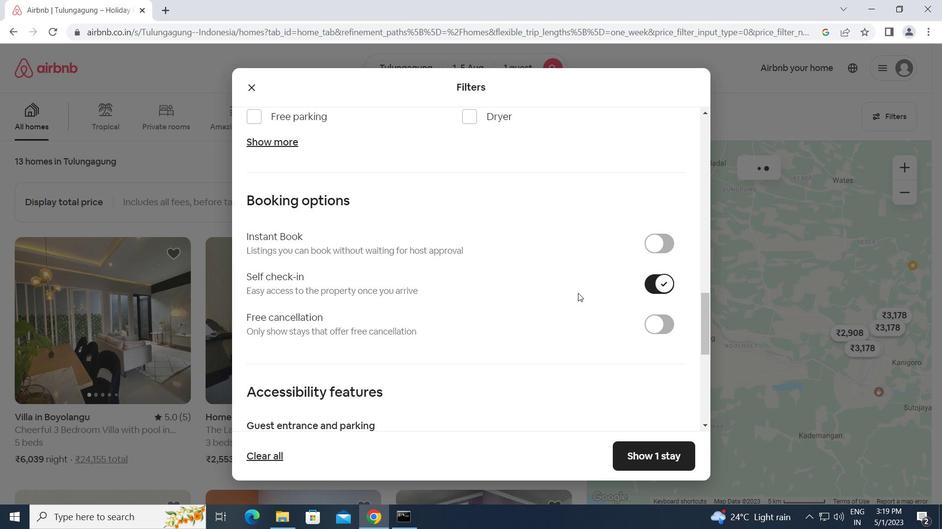 
Action: Mouse moved to (578, 293)
Screenshot: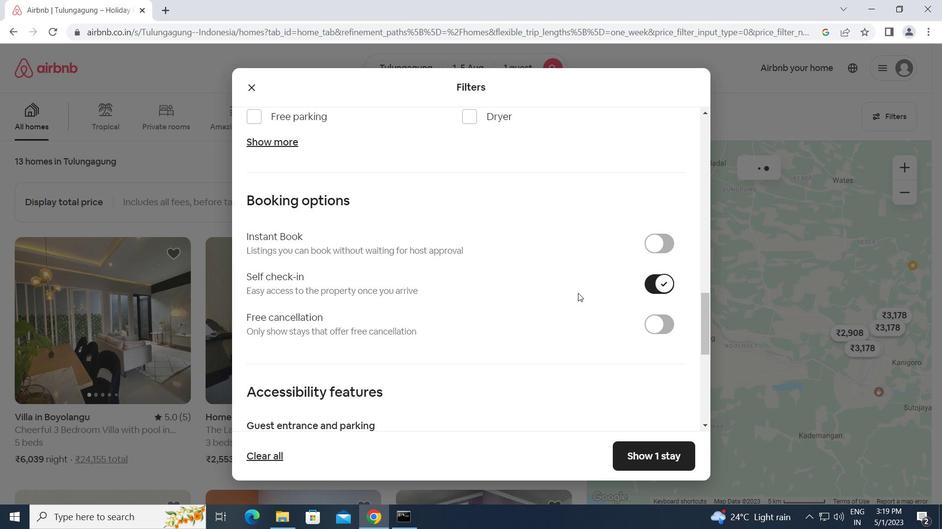 
Action: Mouse scrolled (578, 293) with delta (0, 0)
Screenshot: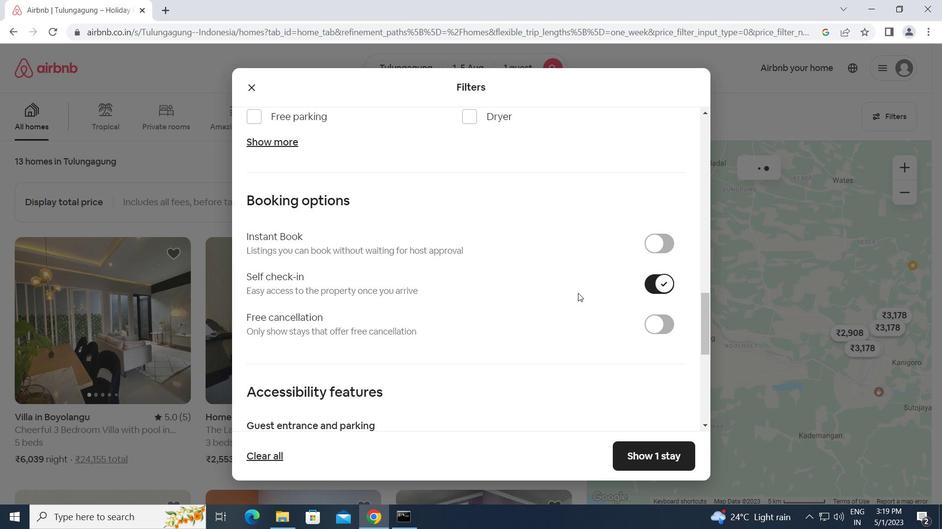 
Action: Mouse moved to (577, 293)
Screenshot: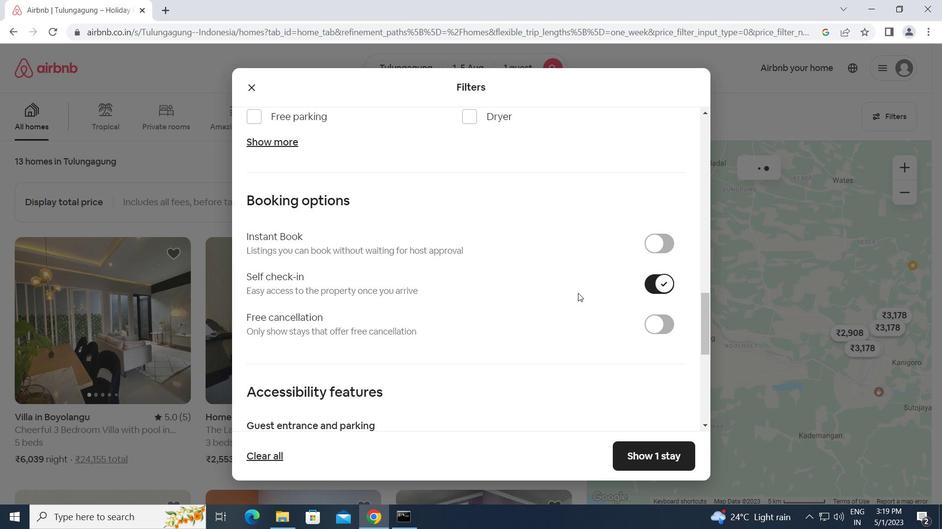 
Action: Mouse scrolled (577, 293) with delta (0, 0)
Screenshot: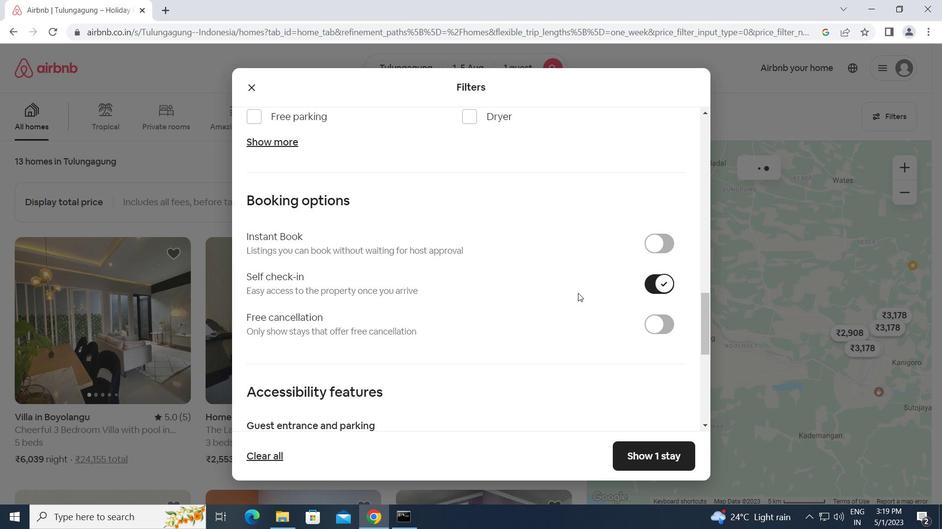 
Action: Mouse scrolled (577, 293) with delta (0, 0)
Screenshot: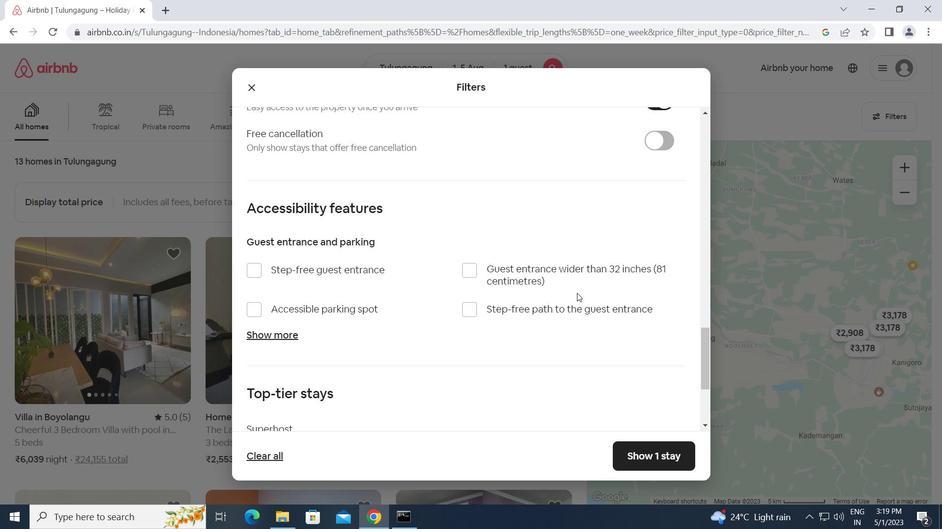 
Action: Mouse scrolled (577, 293) with delta (0, 0)
Screenshot: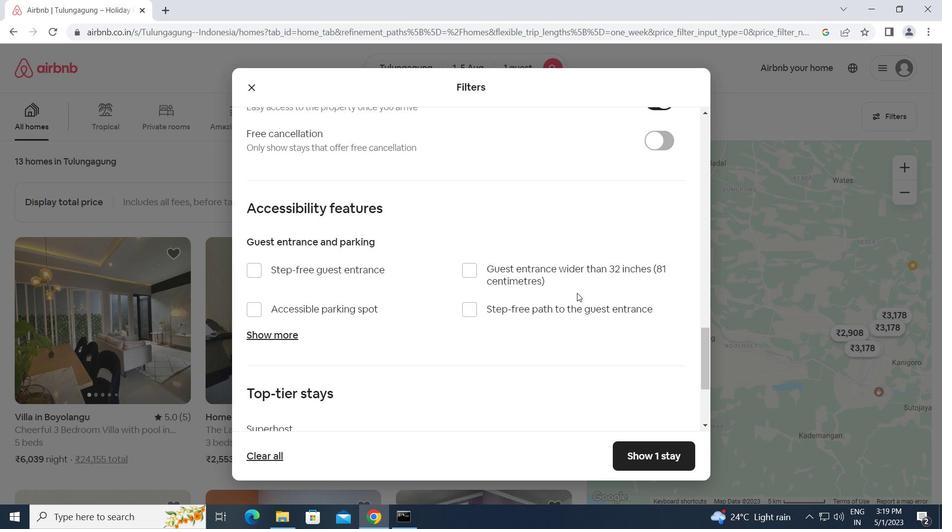 
Action: Mouse scrolled (577, 293) with delta (0, 0)
Screenshot: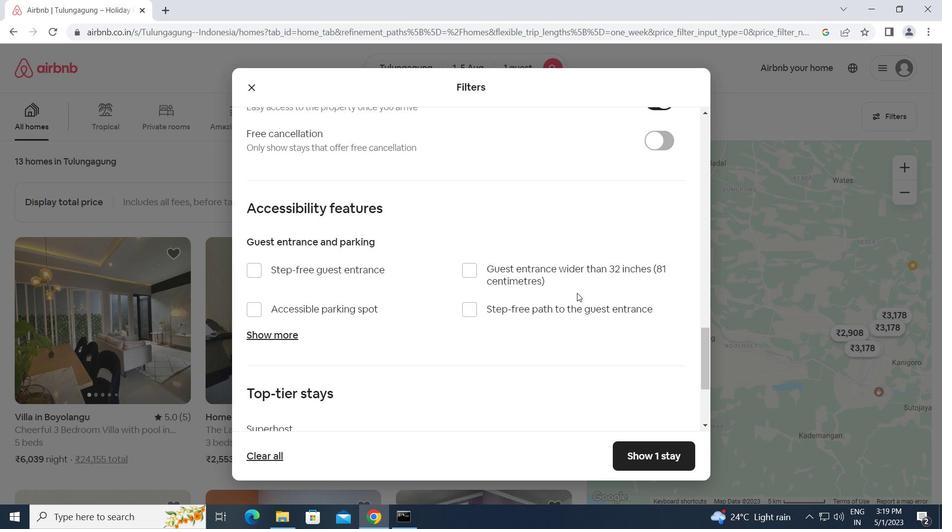 
Action: Mouse scrolled (577, 293) with delta (0, 0)
Screenshot: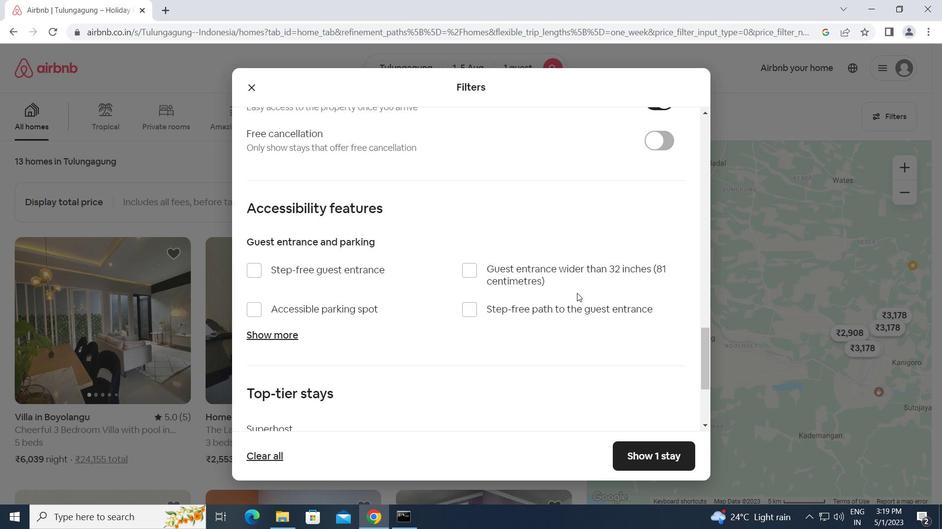 
Action: Mouse moved to (254, 397)
Screenshot: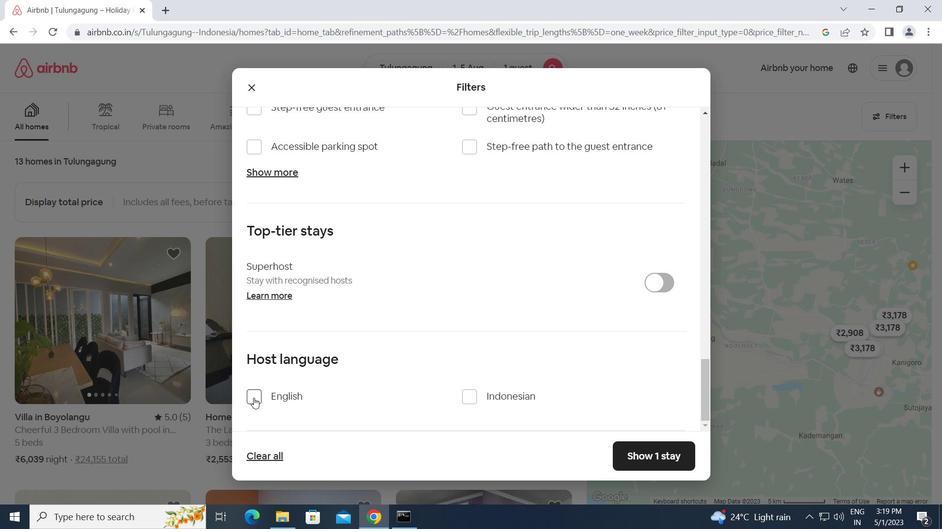 
Action: Mouse pressed left at (254, 397)
Screenshot: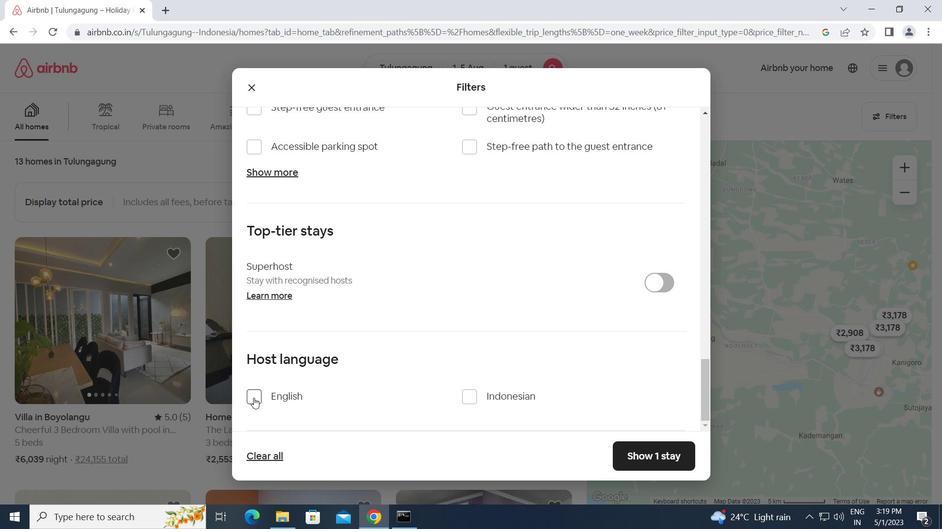 
Action: Mouse moved to (639, 455)
Screenshot: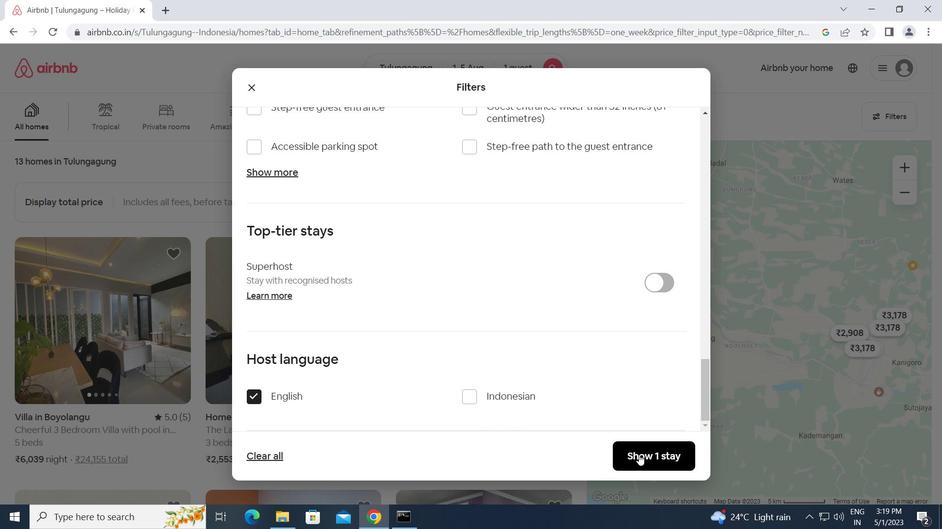 
Action: Mouse pressed left at (639, 455)
Screenshot: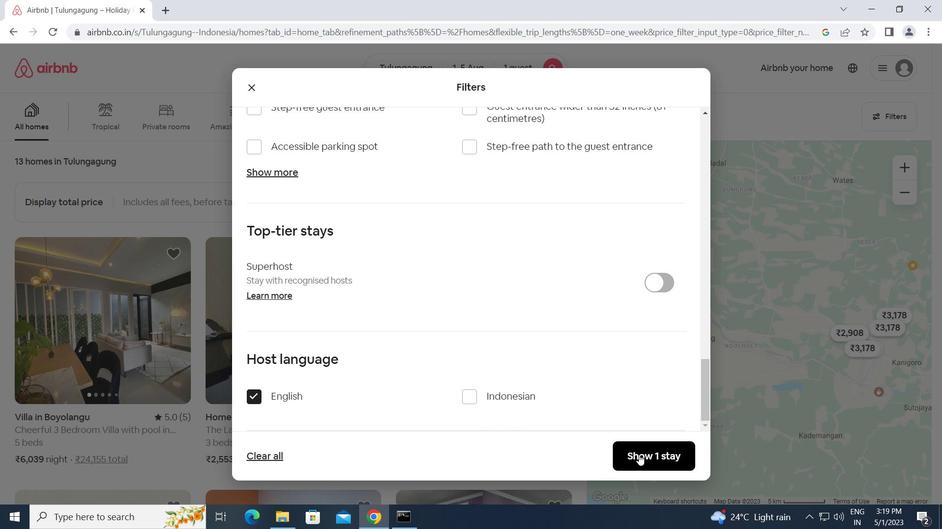 
Action: Mouse moved to (640, 455)
Screenshot: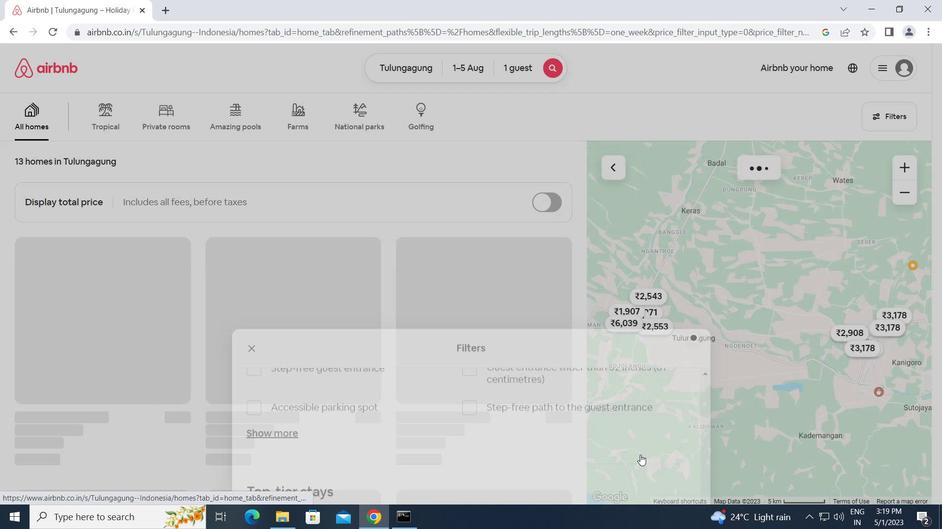 
